 Task: Add an event with the title Second Project Progress Update and Review, date '2023/12/17', time 8:30 AM to 10:30 AMand add a description: Teams will work together to analyze, strategize, and develop innovative solutions to the given challenges. They will leverage the collective intelligence and skills of team members to generate ideas, evaluate options, and make informed decisions., put the event into Yellow category . Add location for the event as: Venice, Italy, logged in from the account softage.8@softage.netand send the event invitation to softage.5@softage.net and softage.6@softage.net. Set a reminder for the event 85 week before
Action: Mouse moved to (130, 152)
Screenshot: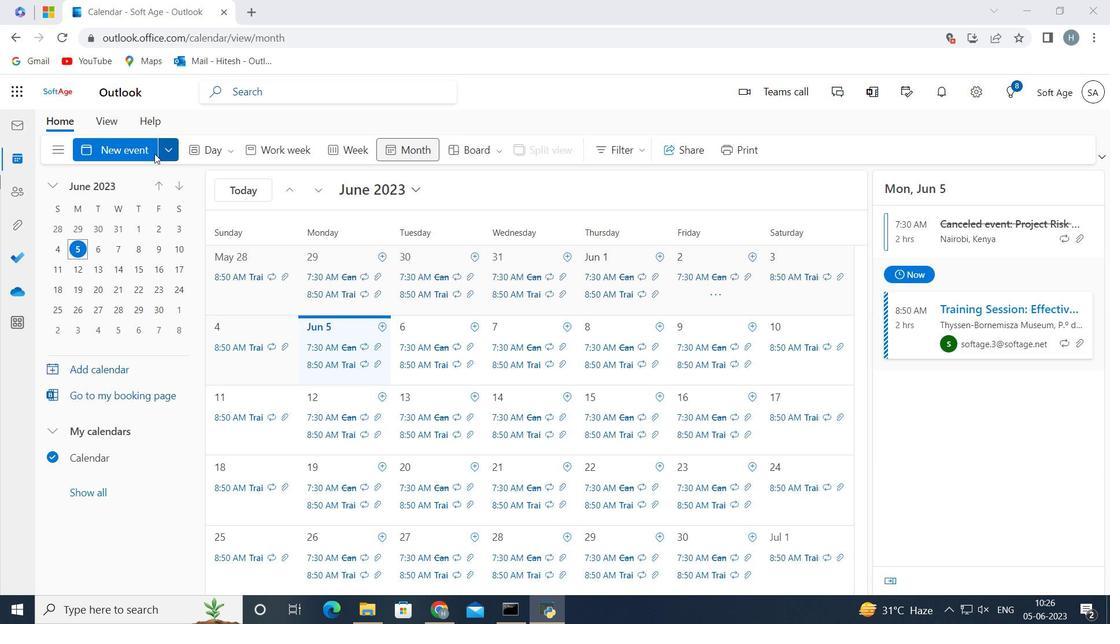 
Action: Mouse pressed left at (130, 152)
Screenshot: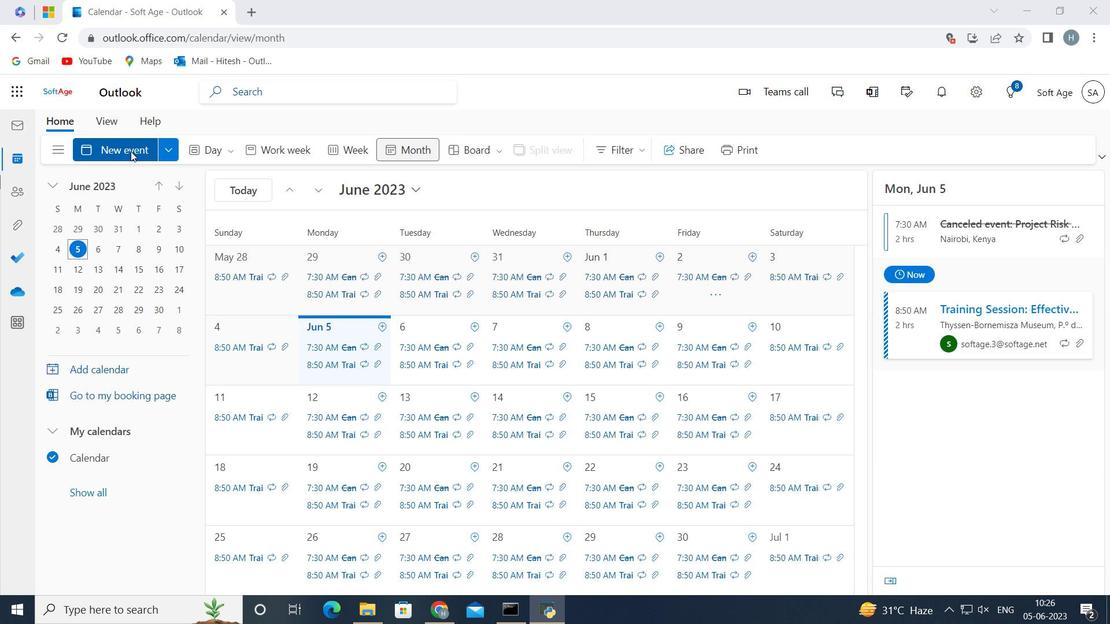 
Action: Mouse moved to (261, 239)
Screenshot: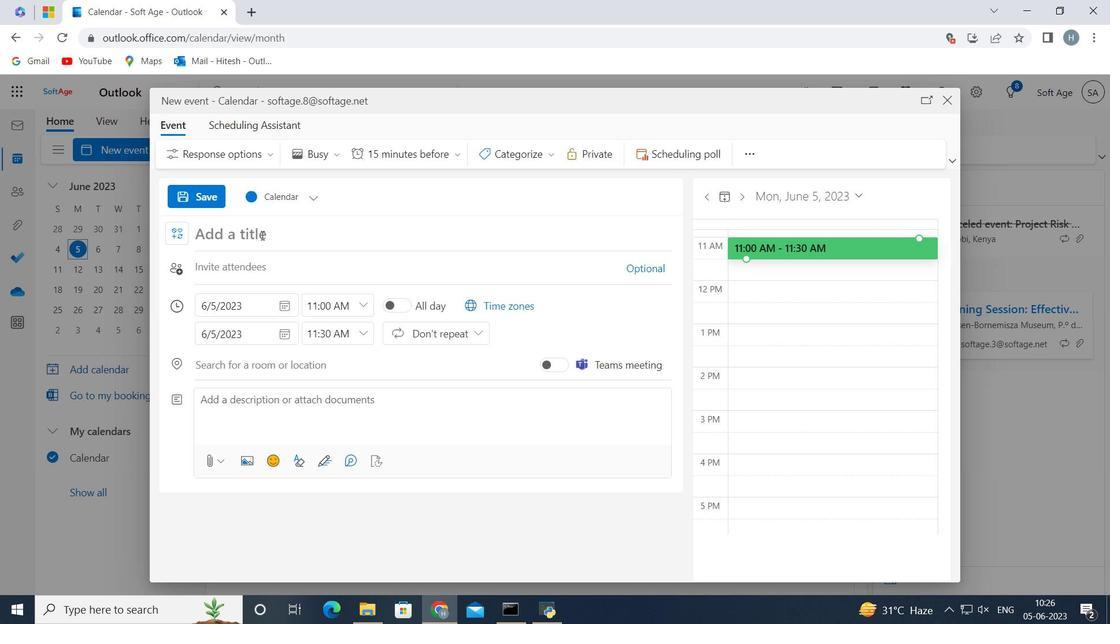 
Action: Mouse pressed left at (261, 239)
Screenshot: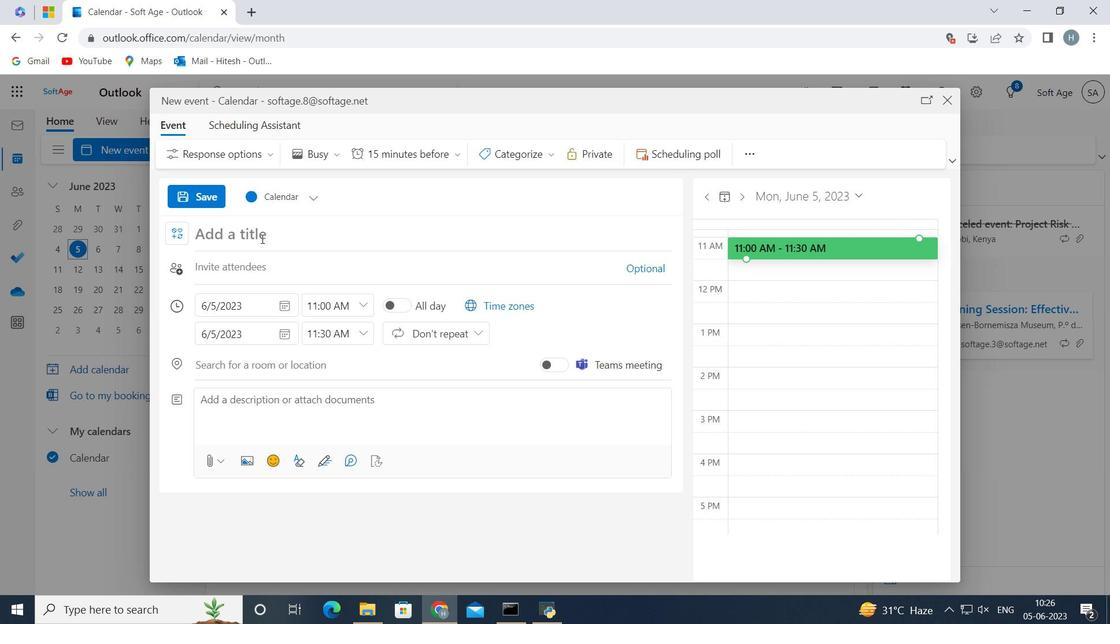
Action: Key pressed <Key.shift>Second<Key.space><Key.shift><Key.shift><Key.shift><Key.shift><Key.shift><Key.shift>Project<Key.space><Key.shift>Progress<Key.space><Key.shift>Update<Key.space>and<Key.space><Key.shift><Key.shift>Review<Key.space>
Screenshot: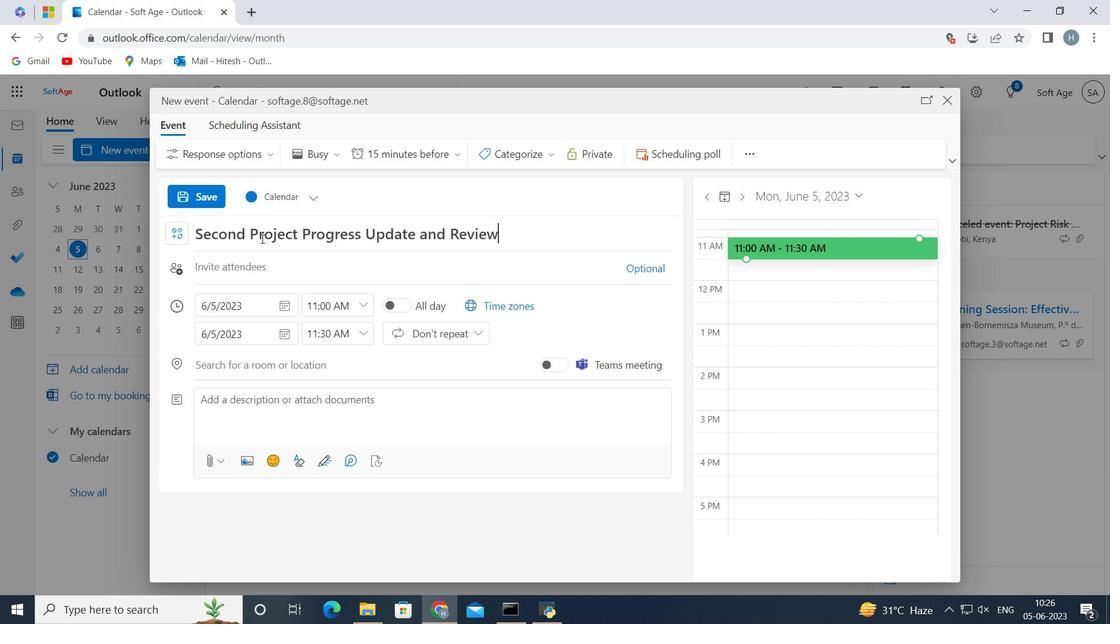 
Action: Mouse moved to (286, 305)
Screenshot: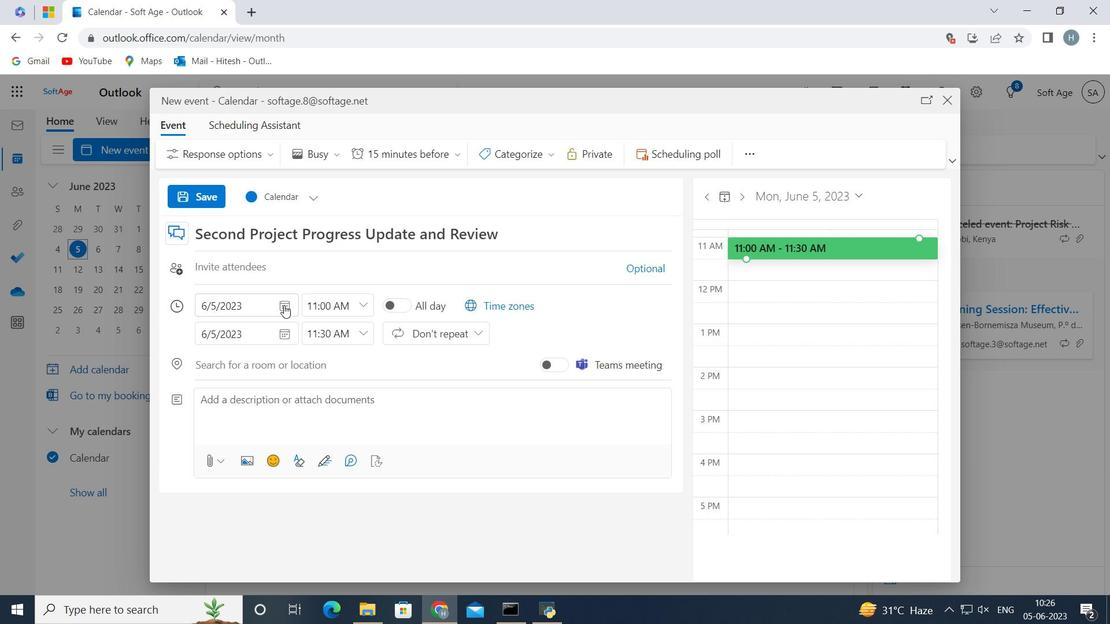 
Action: Mouse pressed left at (286, 305)
Screenshot: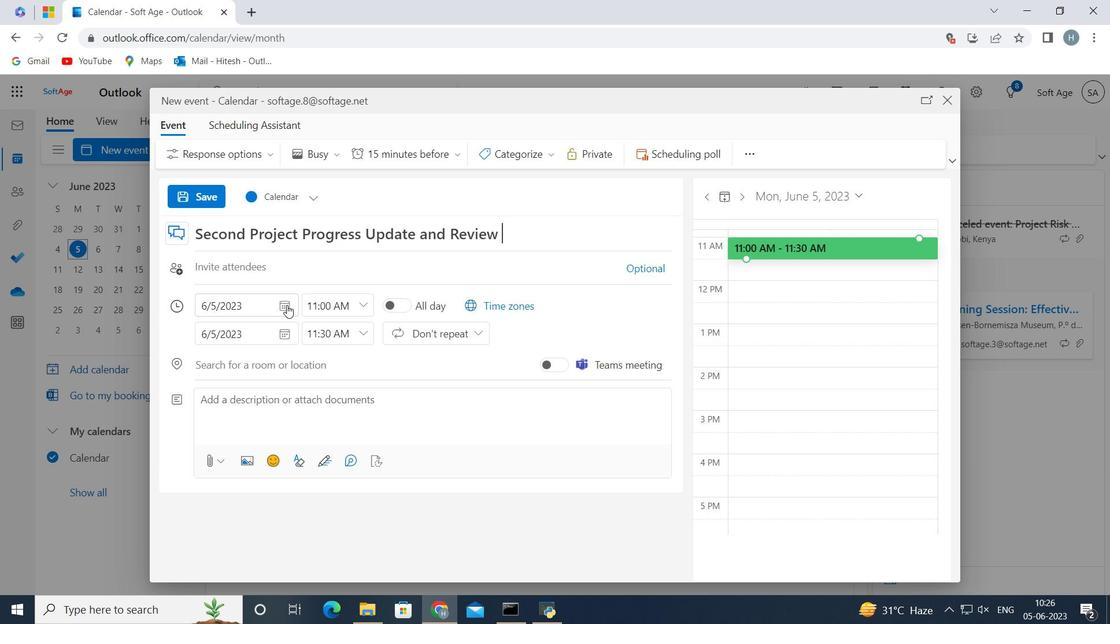 
Action: Mouse moved to (256, 331)
Screenshot: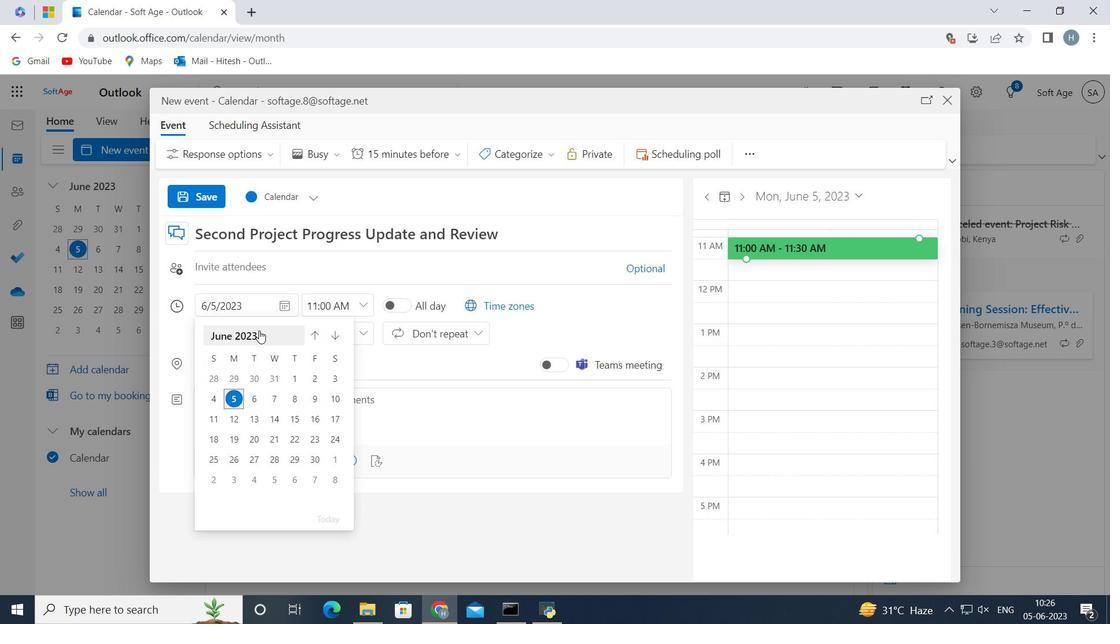
Action: Mouse pressed left at (256, 331)
Screenshot: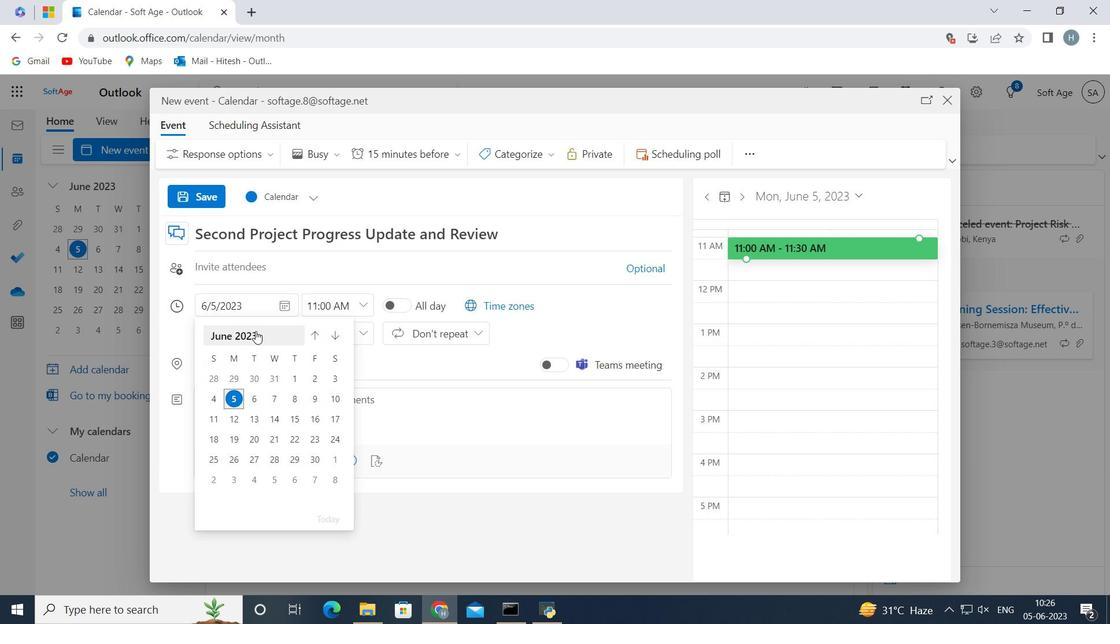 
Action: Mouse moved to (325, 439)
Screenshot: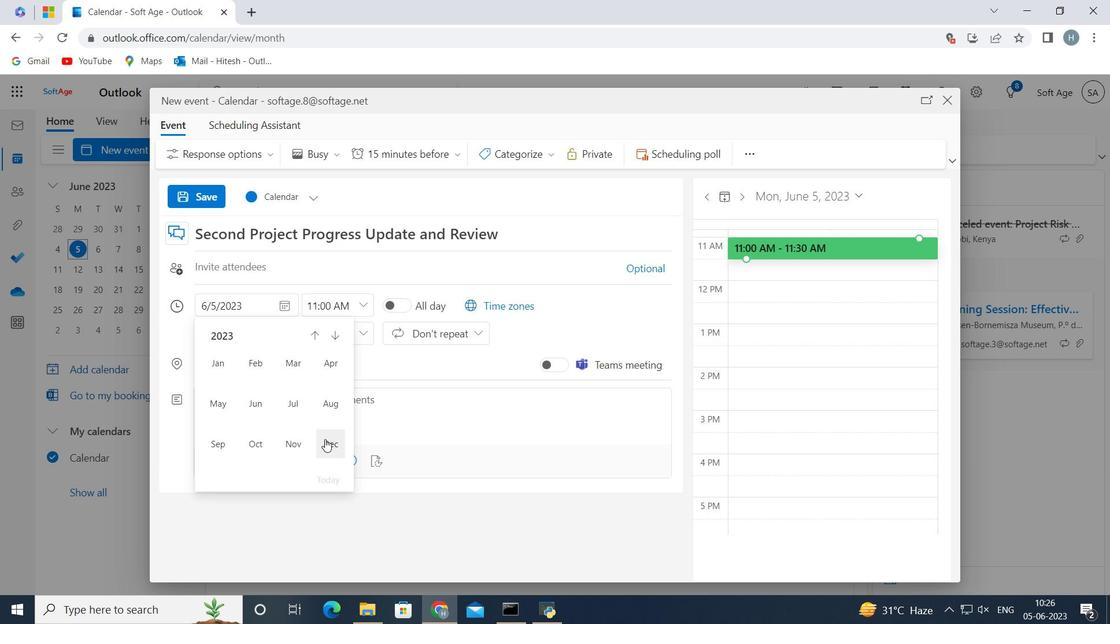 
Action: Mouse pressed left at (325, 439)
Screenshot: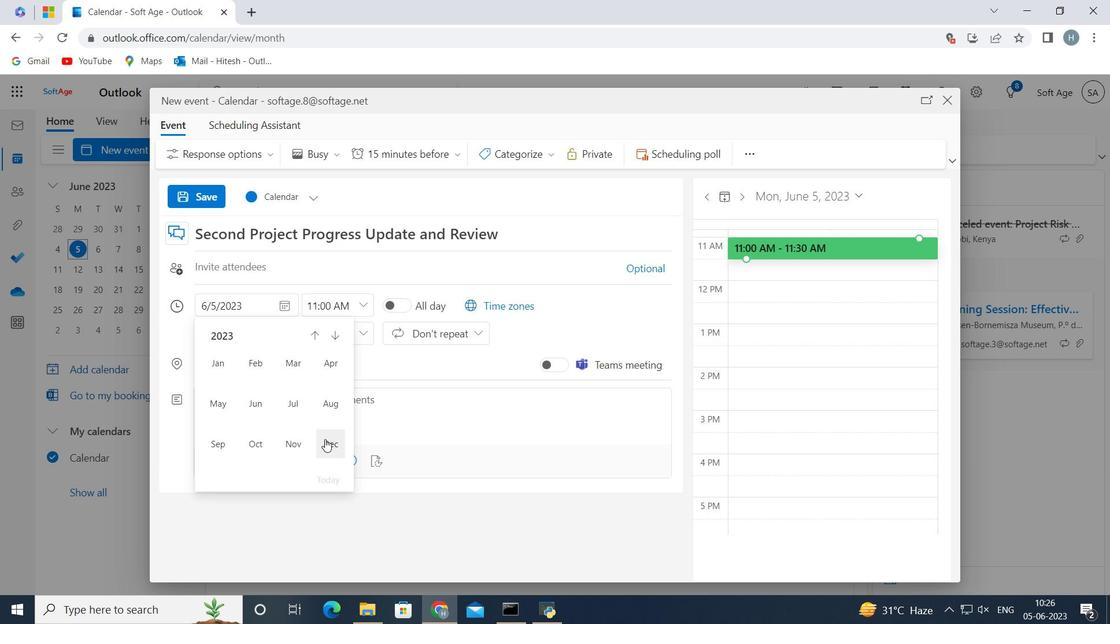 
Action: Mouse moved to (208, 440)
Screenshot: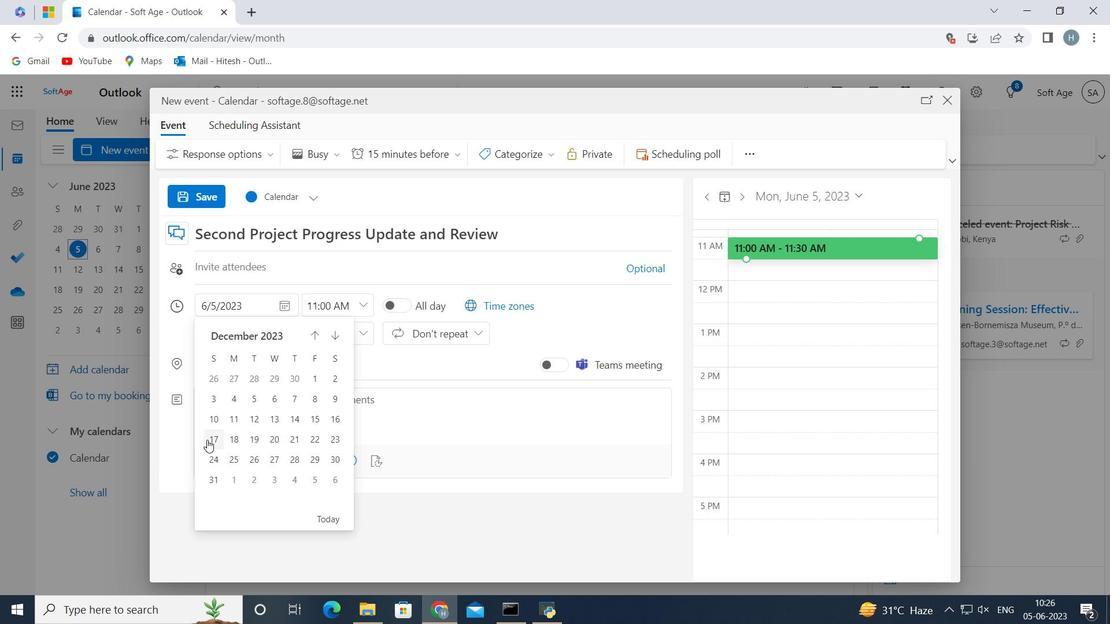
Action: Mouse pressed left at (208, 440)
Screenshot: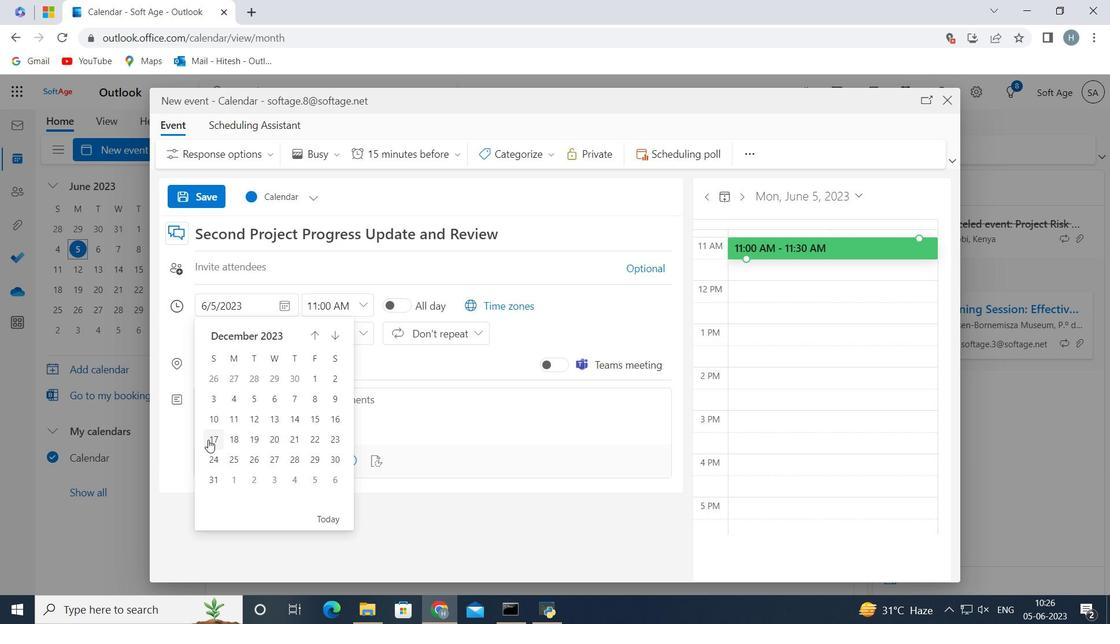 
Action: Mouse moved to (360, 306)
Screenshot: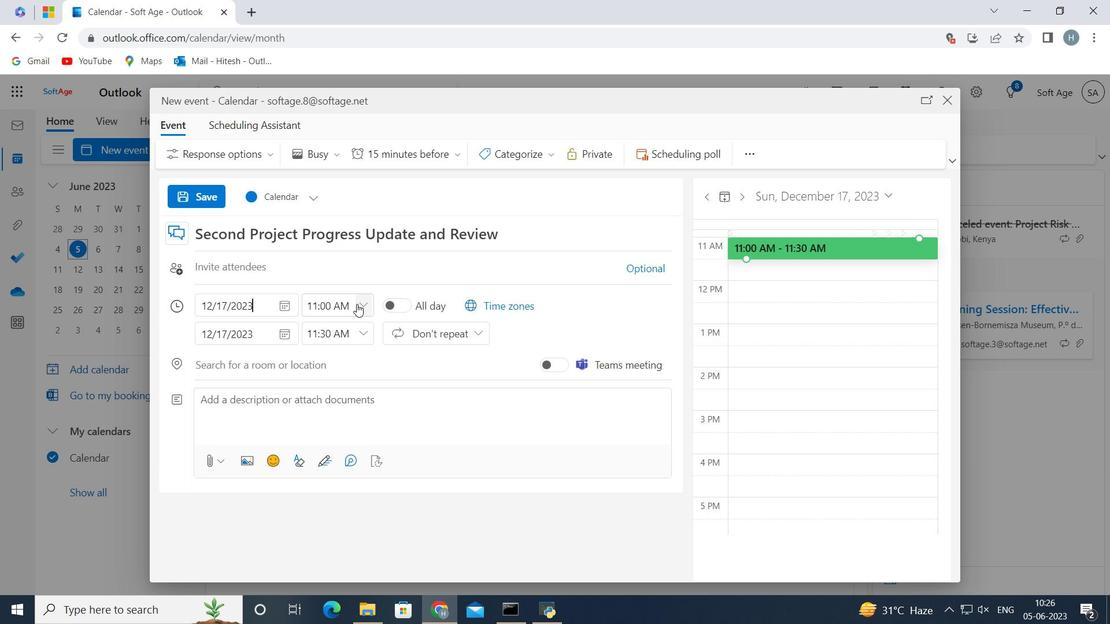
Action: Mouse pressed left at (360, 306)
Screenshot: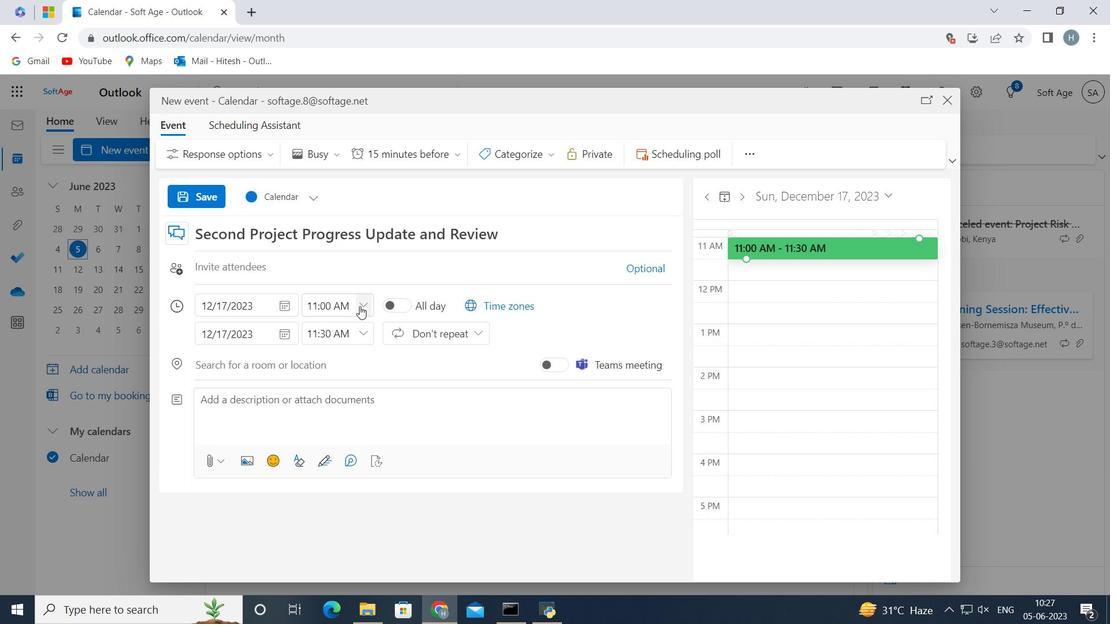 
Action: Mouse moved to (350, 368)
Screenshot: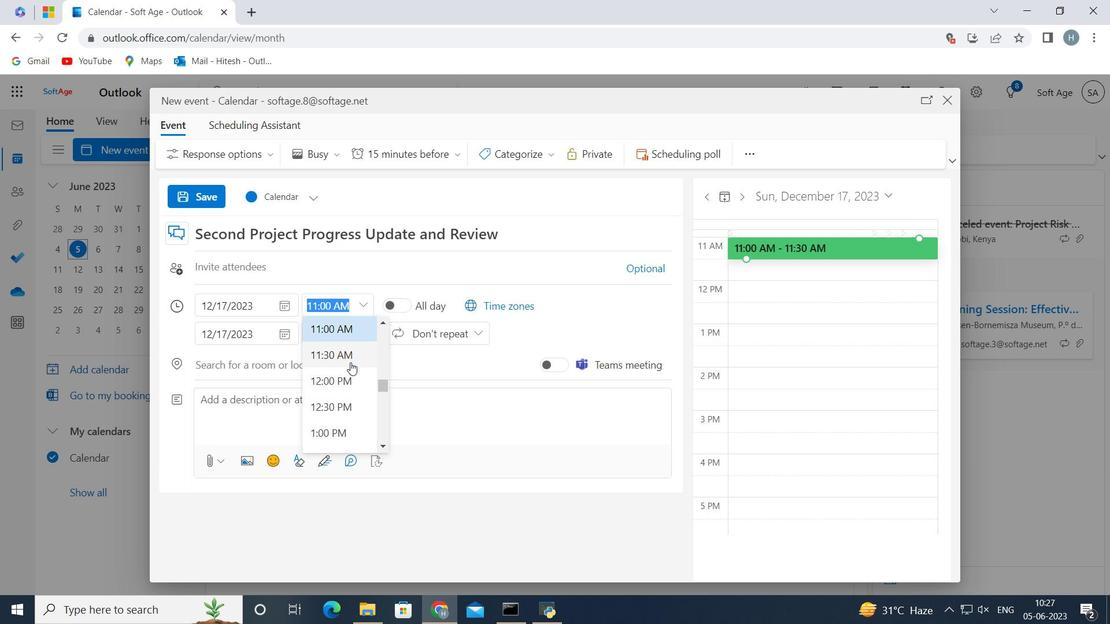 
Action: Mouse scrolled (350, 369) with delta (0, 0)
Screenshot: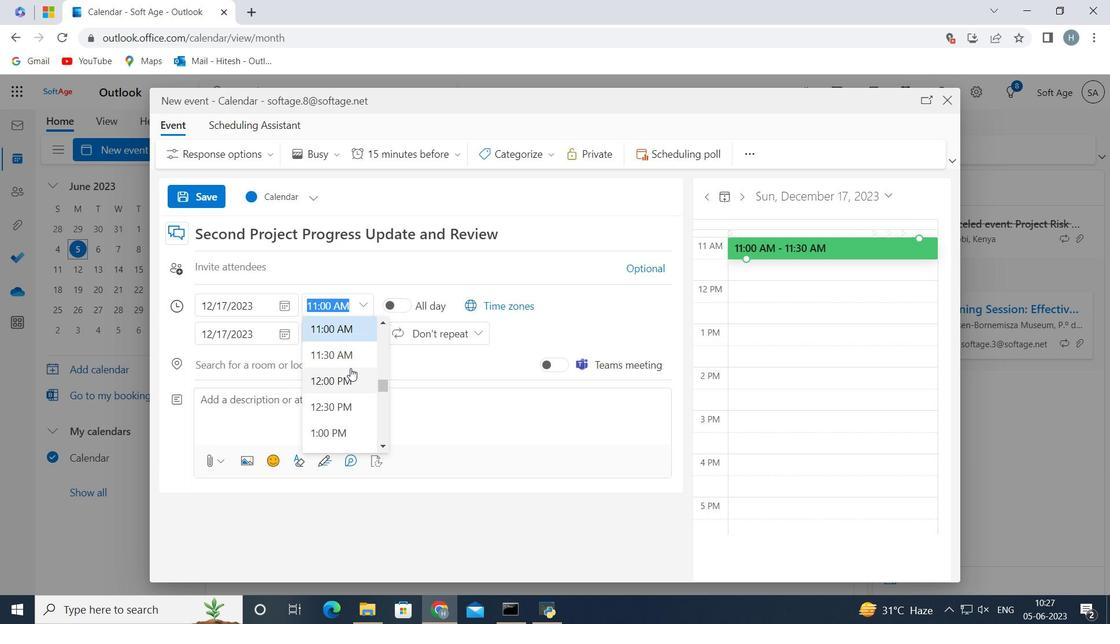 
Action: Mouse scrolled (350, 369) with delta (0, 0)
Screenshot: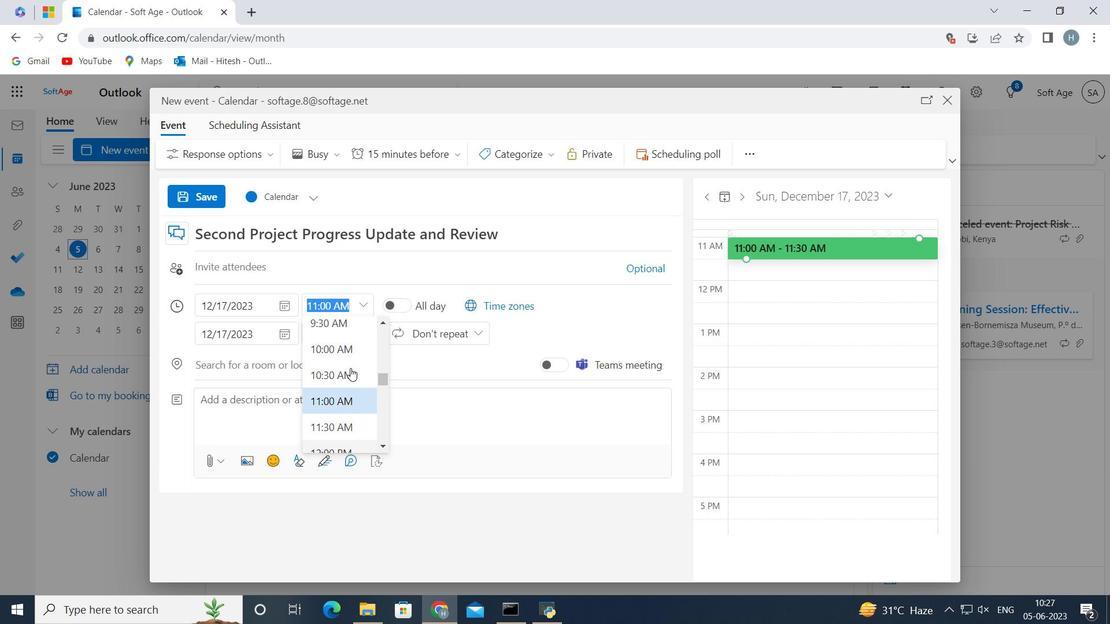 
Action: Mouse moved to (330, 342)
Screenshot: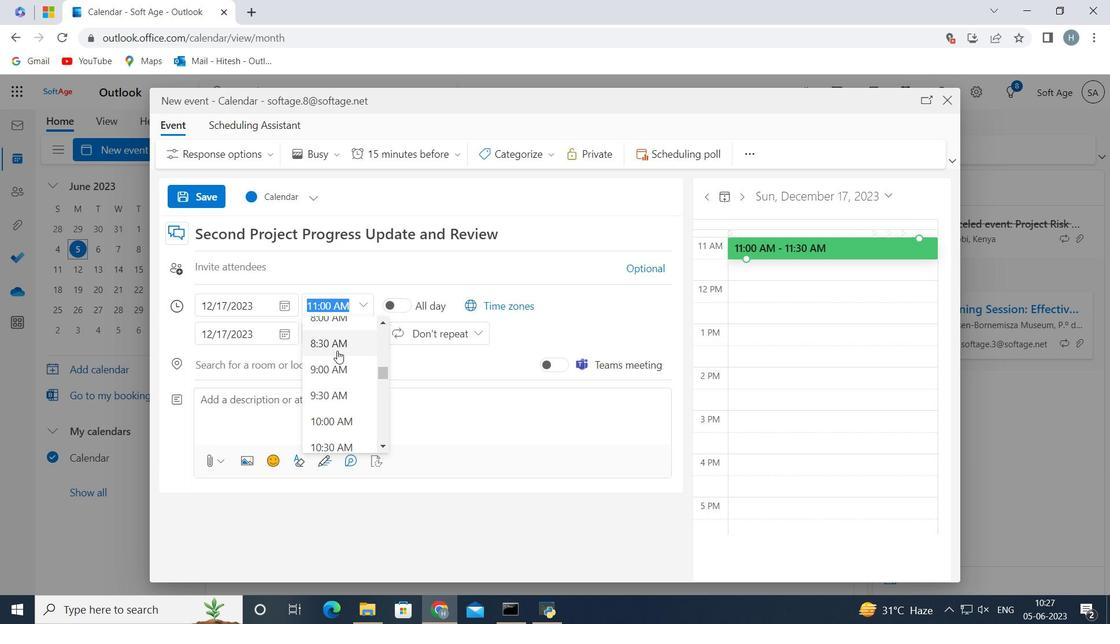 
Action: Mouse pressed left at (330, 342)
Screenshot: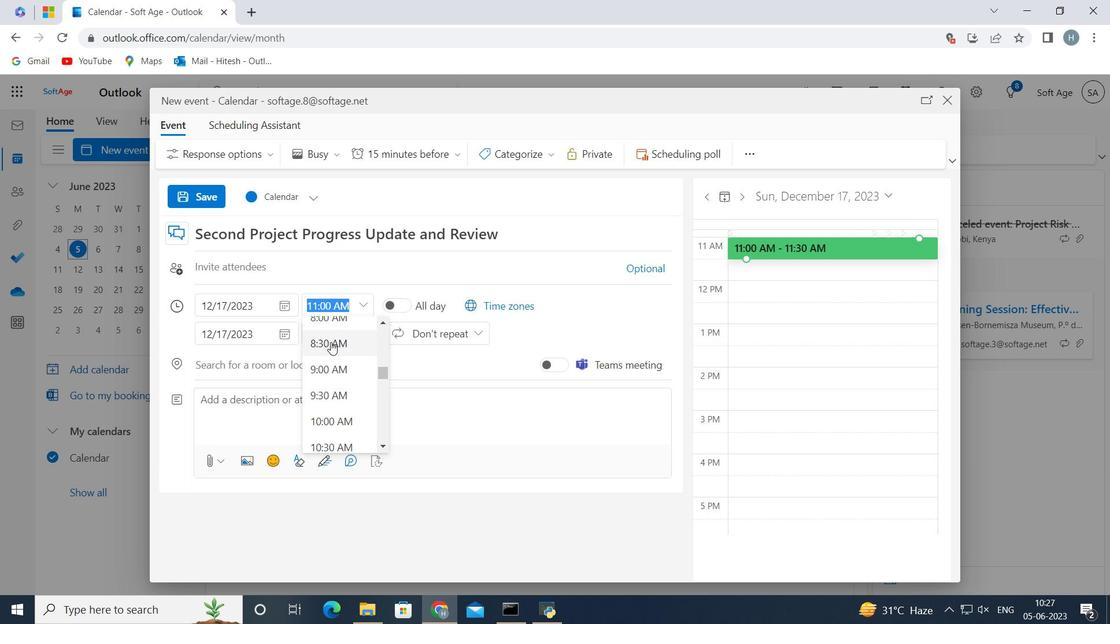 
Action: Mouse moved to (359, 333)
Screenshot: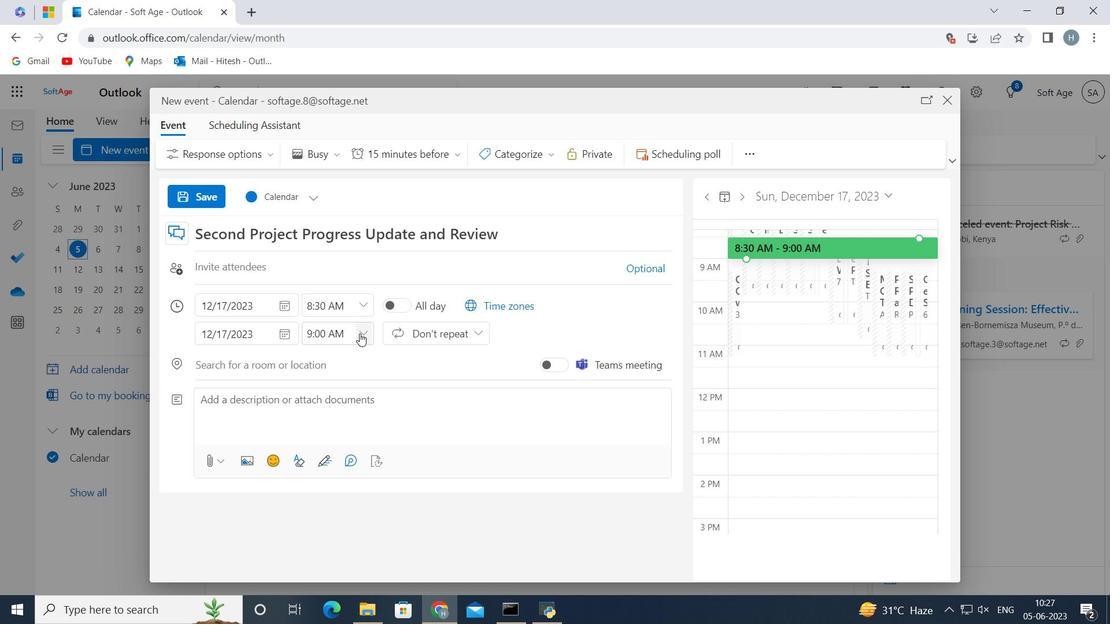 
Action: Mouse pressed left at (359, 333)
Screenshot: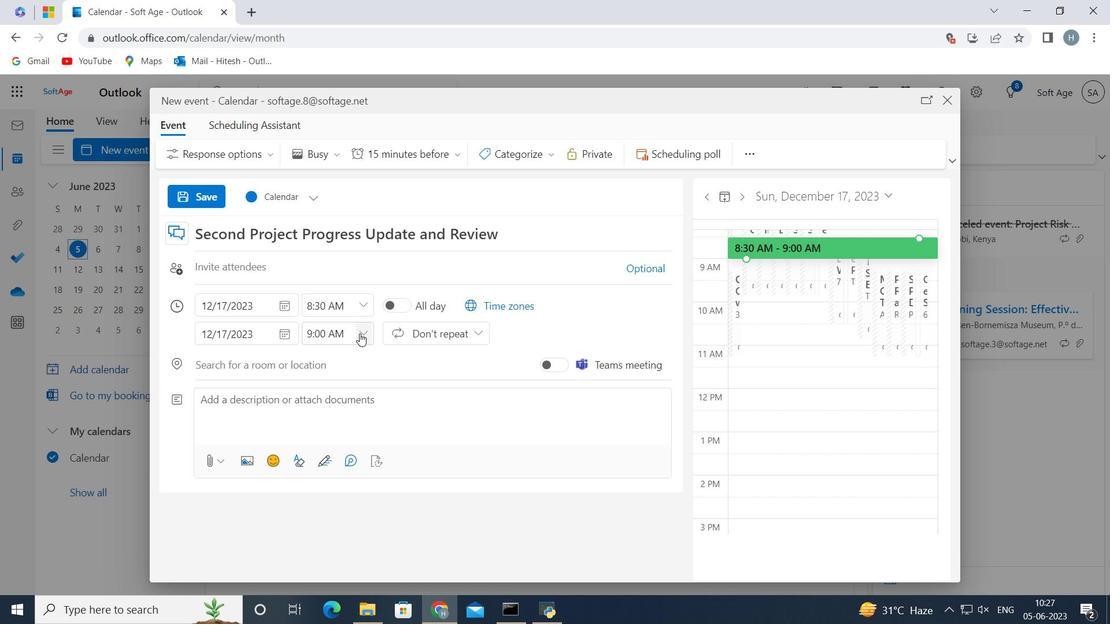 
Action: Mouse moved to (359, 433)
Screenshot: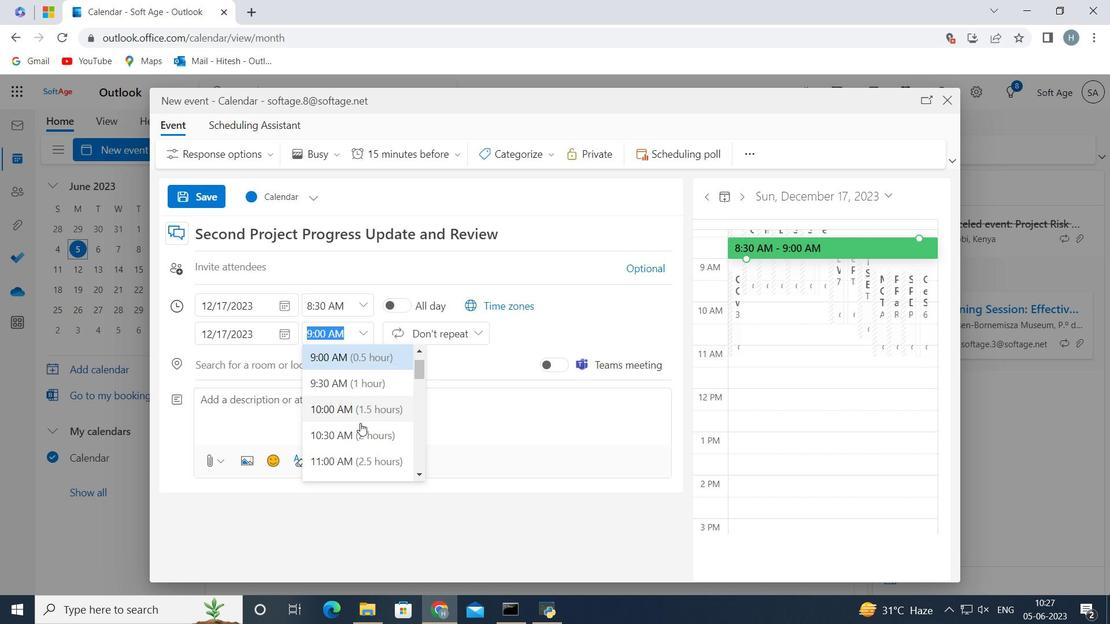 
Action: Mouse pressed left at (359, 433)
Screenshot: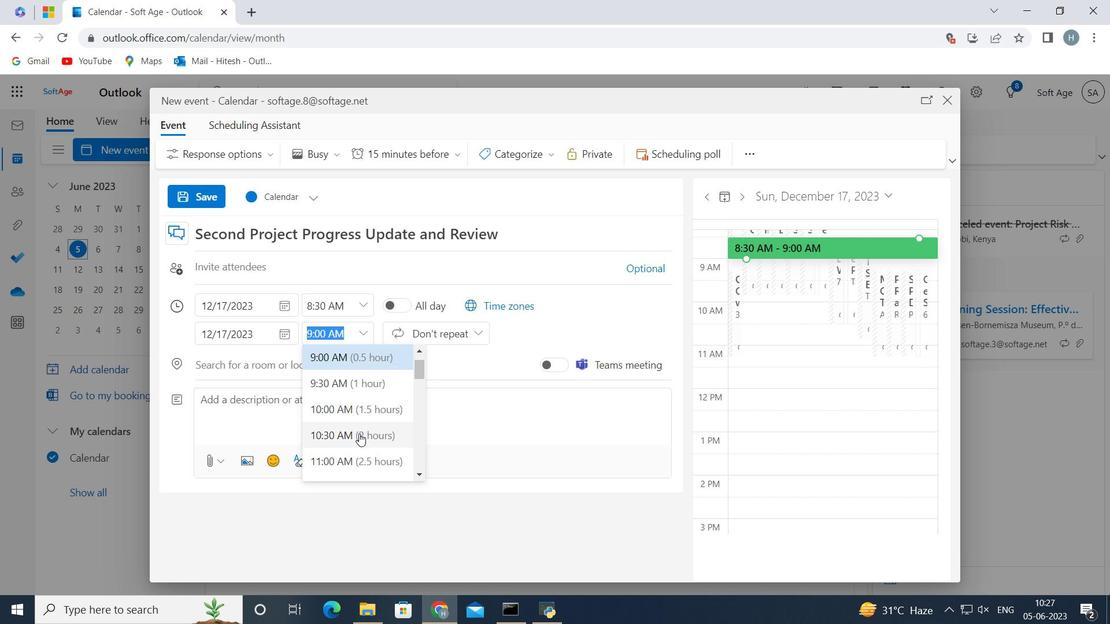 
Action: Mouse moved to (266, 404)
Screenshot: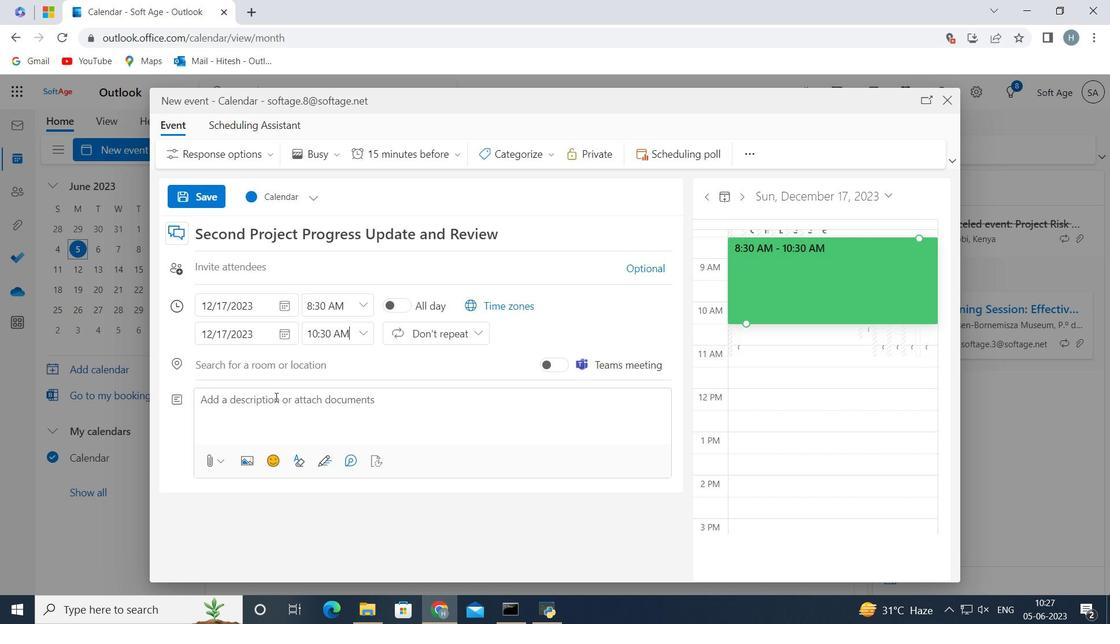 
Action: Mouse pressed left at (266, 404)
Screenshot: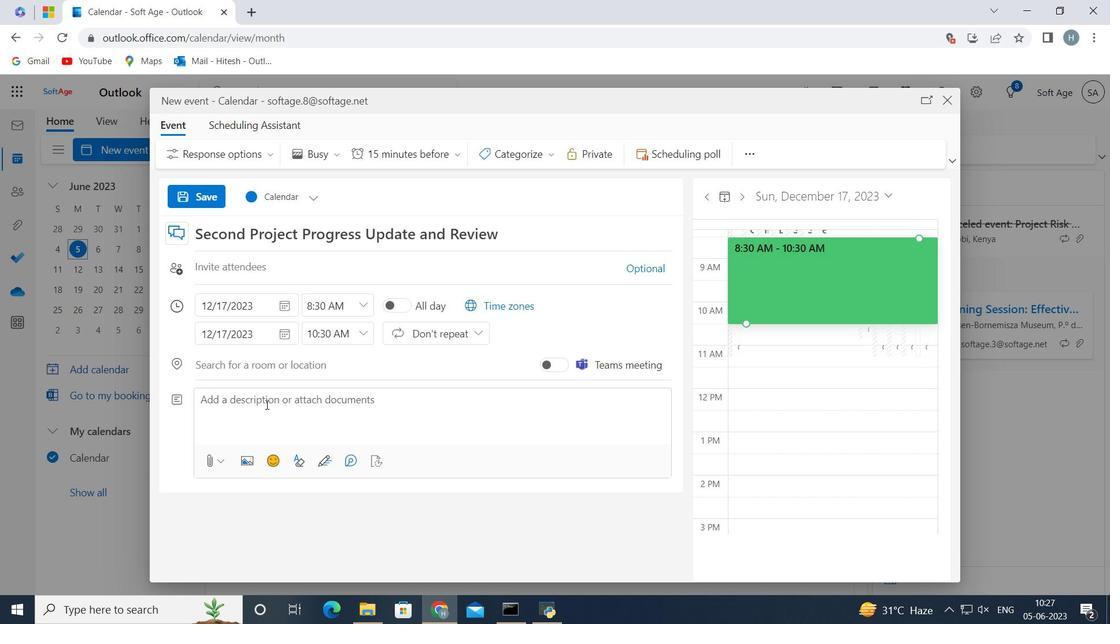 
Action: Key pressed <Key.shift>Teams<Key.space>will<Key.space><Key.shift>Work<Key.space>together<Key.space>to<Key.space>analyze,<Key.space>strategizem<Key.space><Key.backspace><Key.backspace>,<Key.space>and<Key.space>develop<Key.space>innovative<Key.space>solutions<Key.space>to<Key.space>the<Key.space>given<Key.space>challenges.<Key.space><Key.shift>They<Key.space>will<Key.space>leaverage<Key.space>the<Key.backspace><Key.backspace><Key.backspace><Key.backspace><Key.backspace><Key.backspace><Key.backspace><Key.backspace><Key.backspace><Key.backspace><Key.backspace>verage<Key.space>the<Key.space>collectio<Key.backspace>ve<Key.space>intelligence<Key.space>and<Key.space>skills<Key.space>of<Key.space>team<Key.space>members<Key.space>to<Key.space>generate<Key.space>ideas,<Key.space>evaluate<Key.space>options,<Key.space>and<Key.space>make<Key.space>informed<Key.space>decisions.<Key.space>
Screenshot: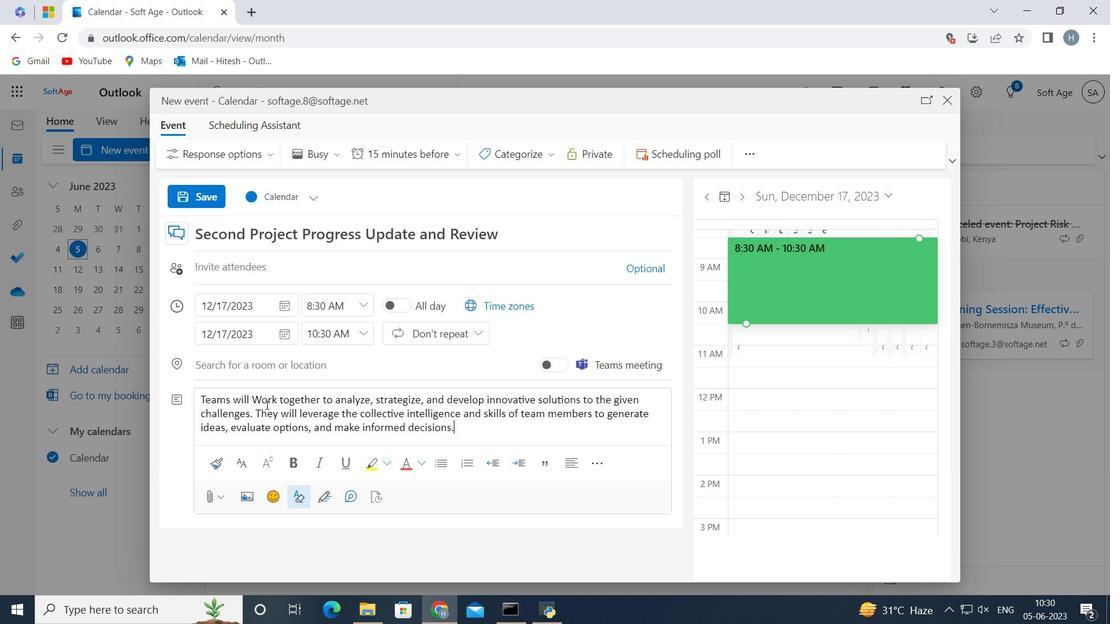 
Action: Mouse moved to (550, 153)
Screenshot: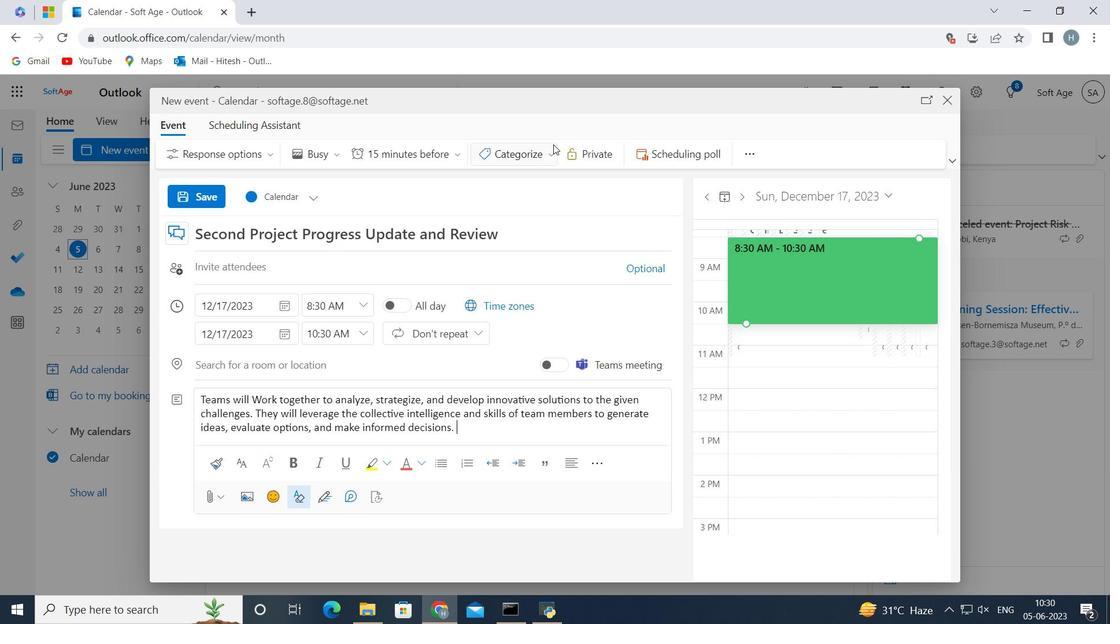 
Action: Mouse pressed left at (550, 153)
Screenshot: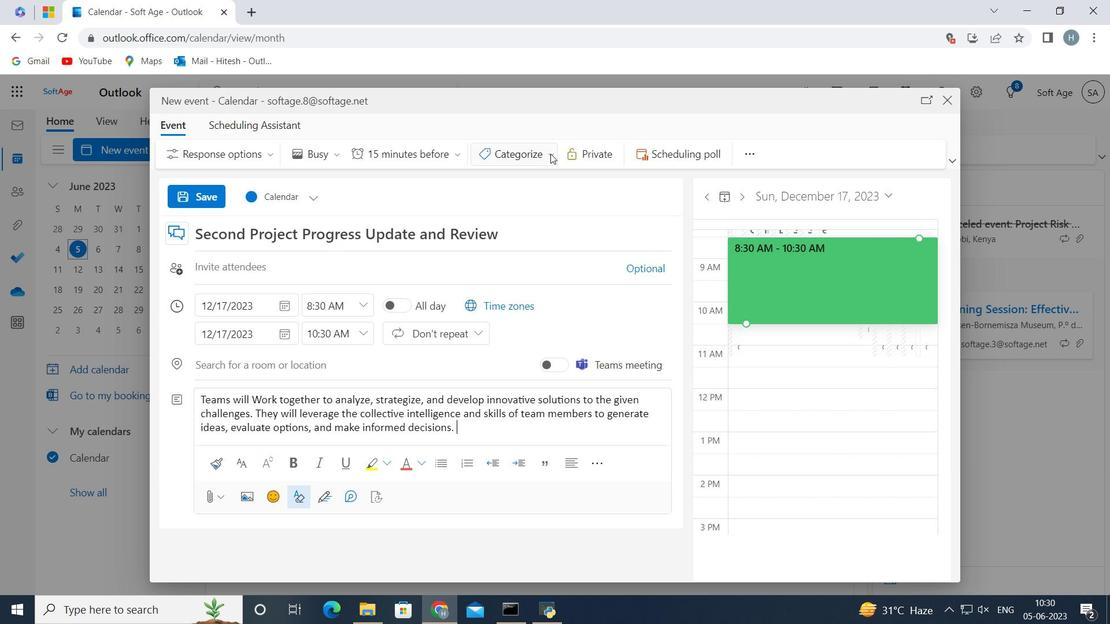 
Action: Mouse moved to (550, 296)
Screenshot: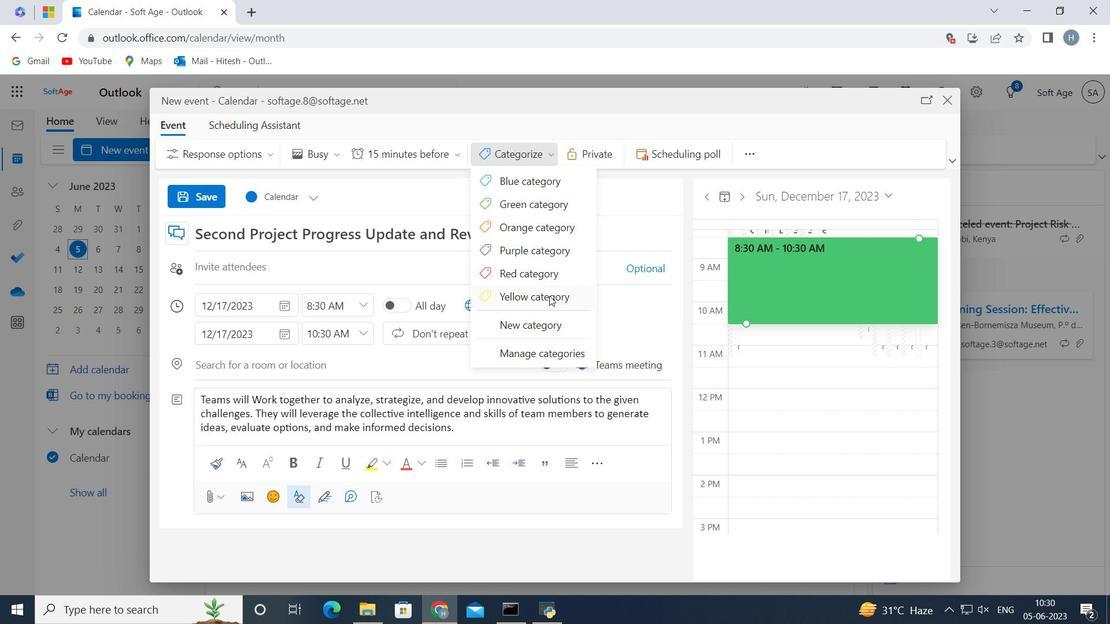 
Action: Mouse pressed left at (550, 296)
Screenshot: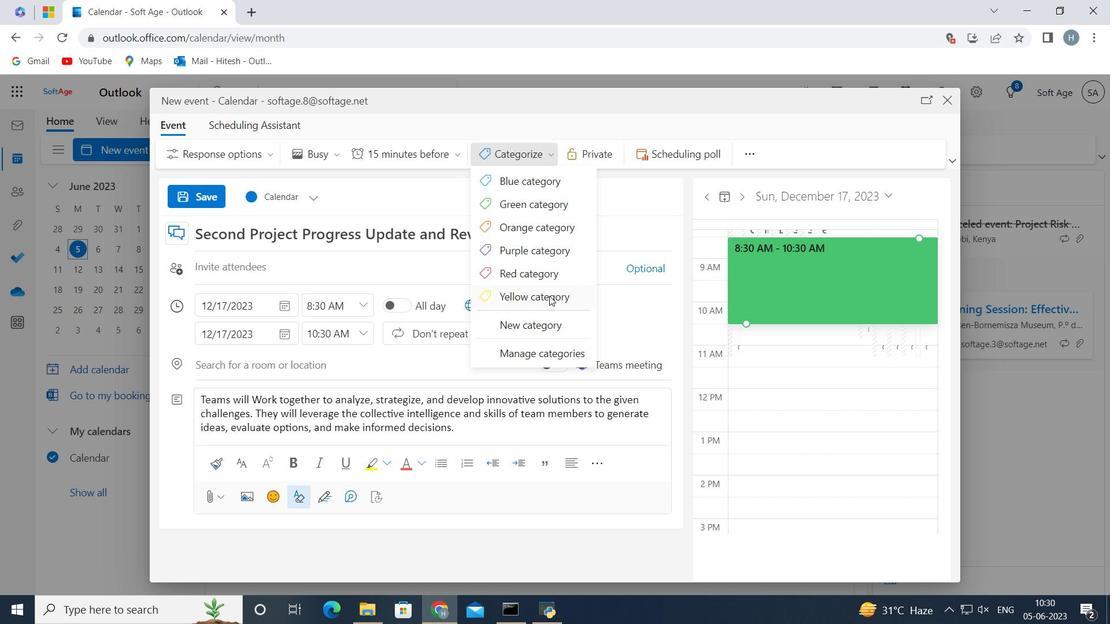 
Action: Mouse moved to (320, 362)
Screenshot: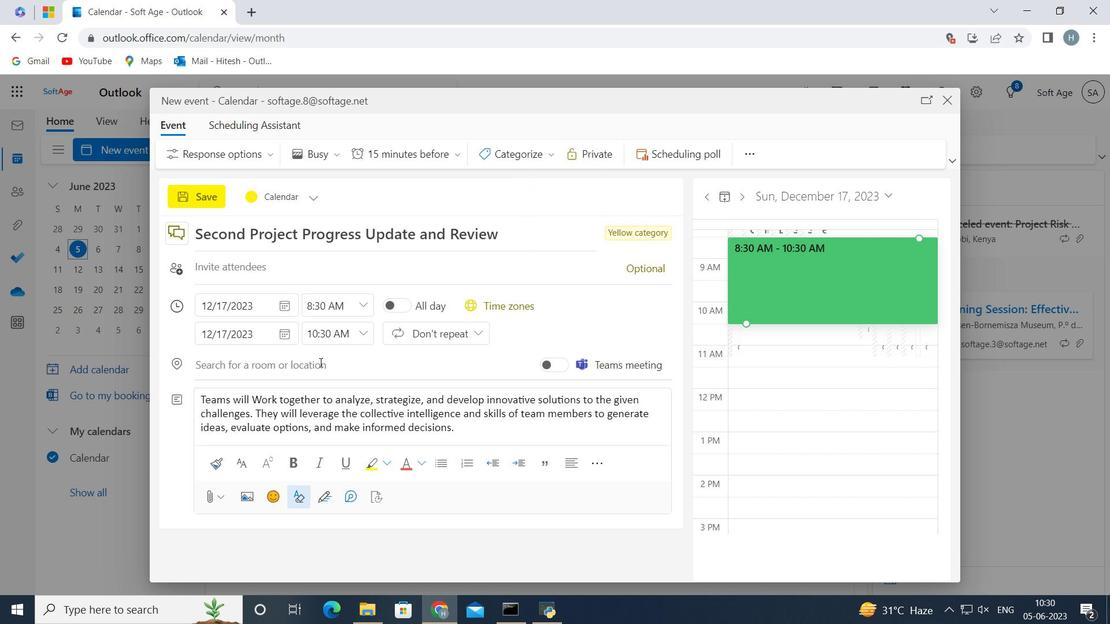 
Action: Mouse pressed left at (320, 362)
Screenshot: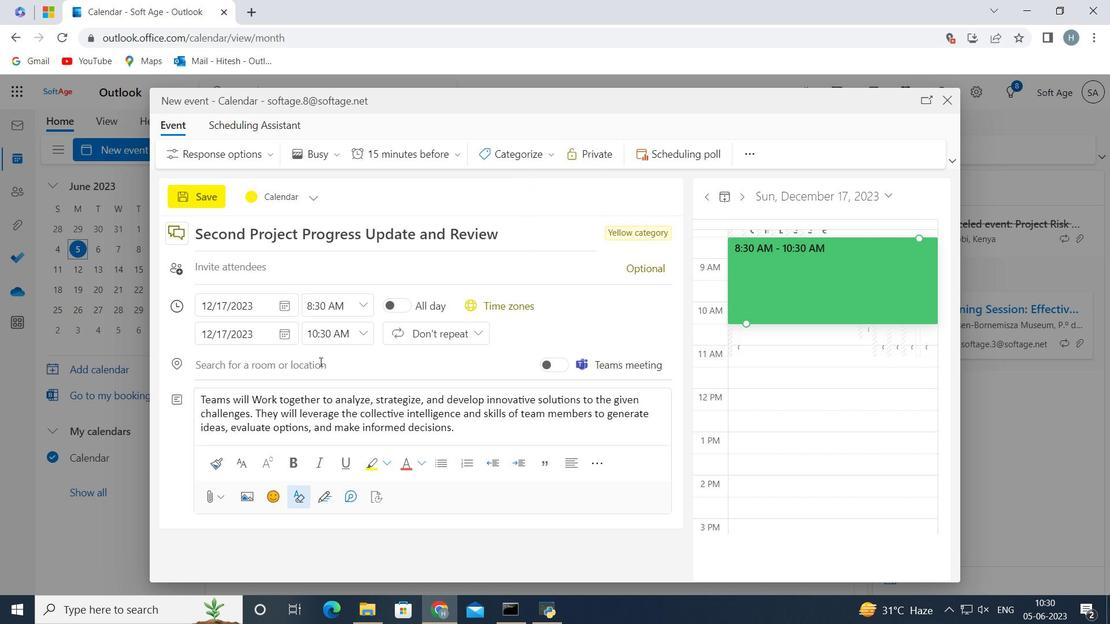 
Action: Key pressed <Key.shift><Key.shift><Key.shift><Key.shift><Key.shift><Key.shift><Key.shift>Venice,<Key.space><Key.shift><Key.shift><Key.shift><Key.shift>Italy
Screenshot: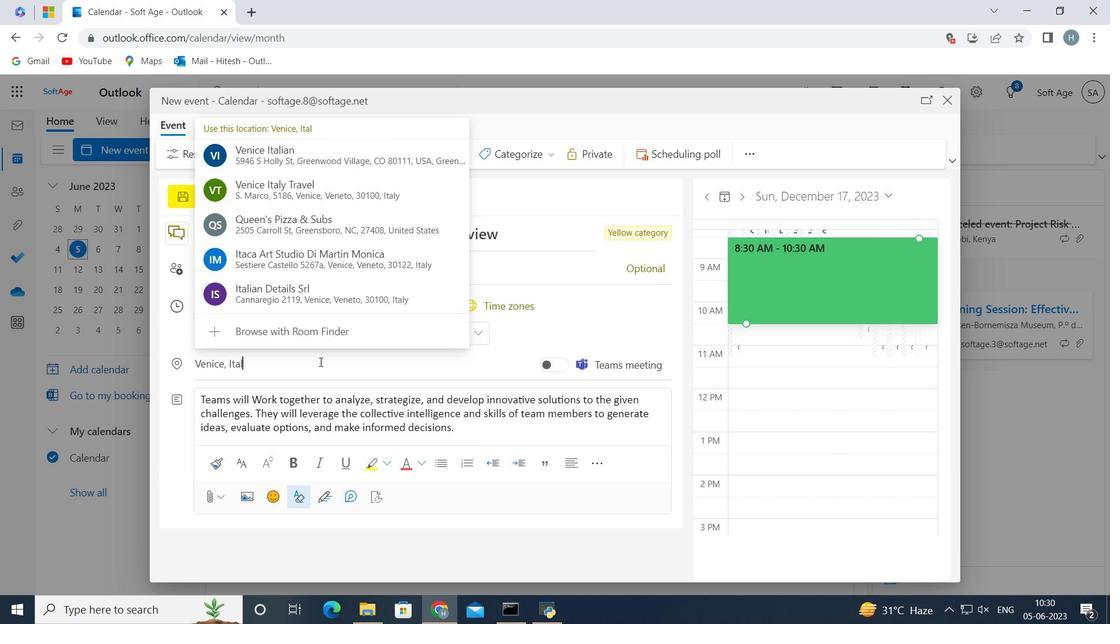 
Action: Mouse moved to (588, 305)
Screenshot: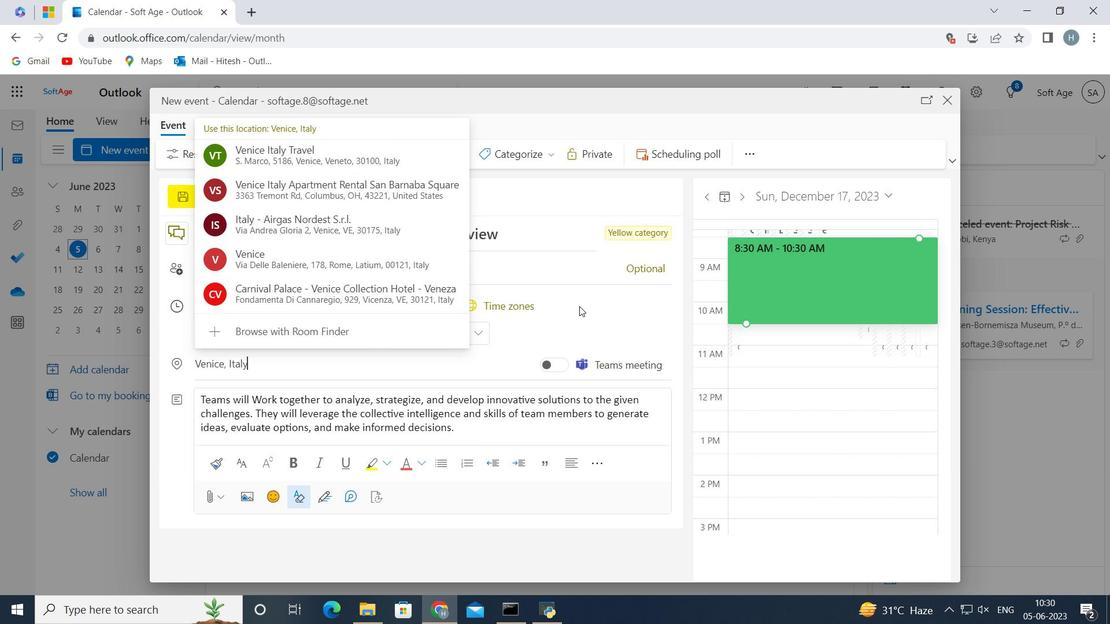
Action: Mouse pressed left at (588, 305)
Screenshot: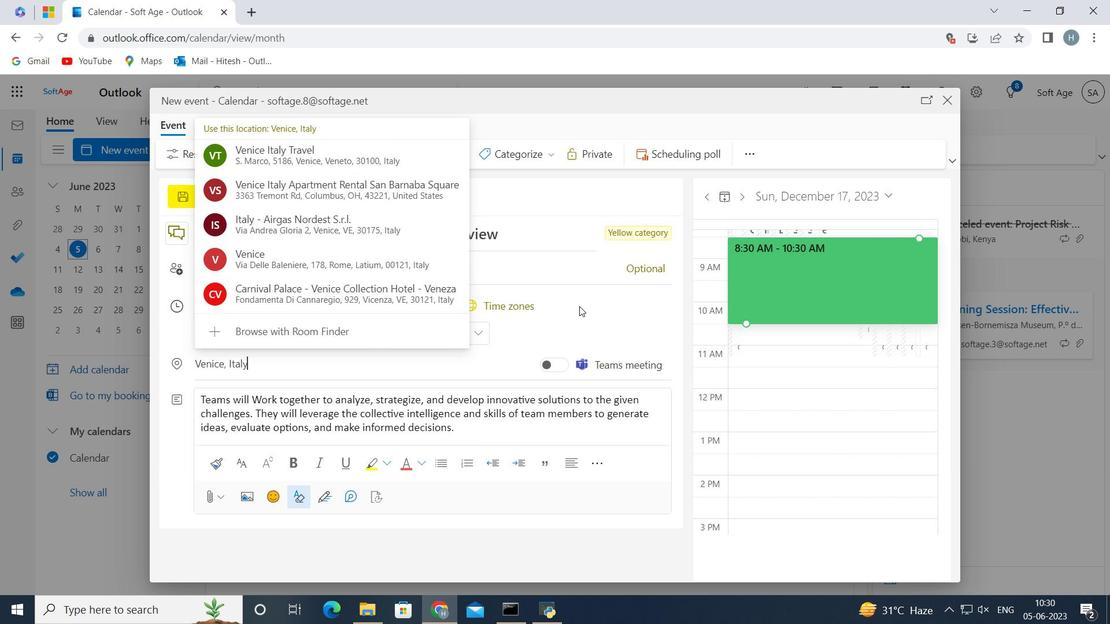 
Action: Mouse moved to (403, 276)
Screenshot: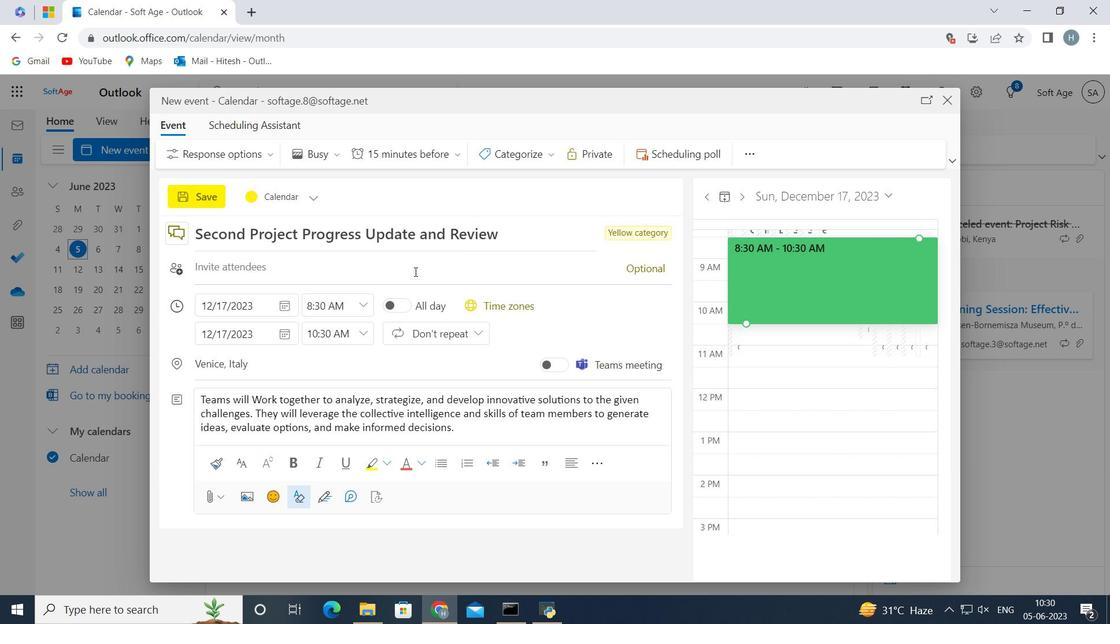 
Action: Mouse pressed left at (403, 276)
Screenshot: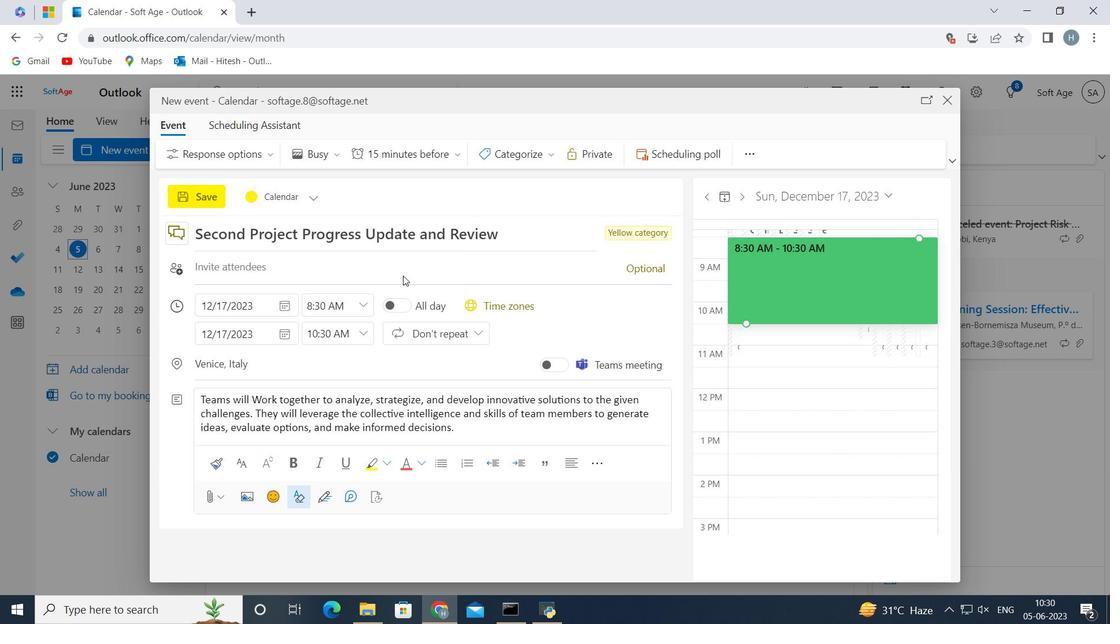 
Action: Key pressed softage.5<Key.shift>@softage.net
Screenshot: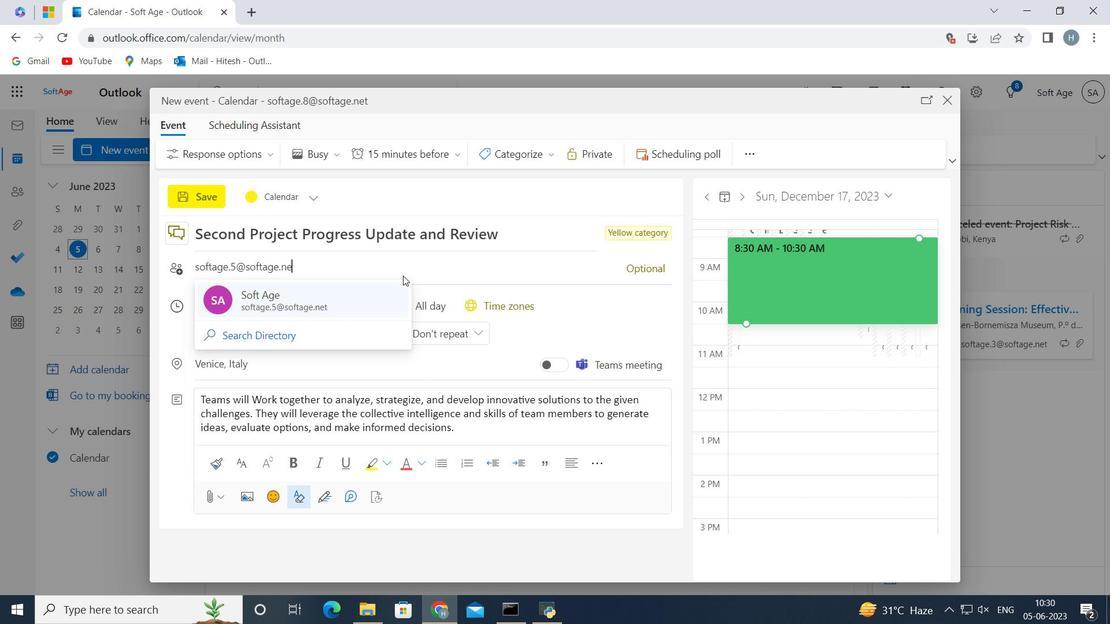 
Action: Mouse moved to (245, 304)
Screenshot: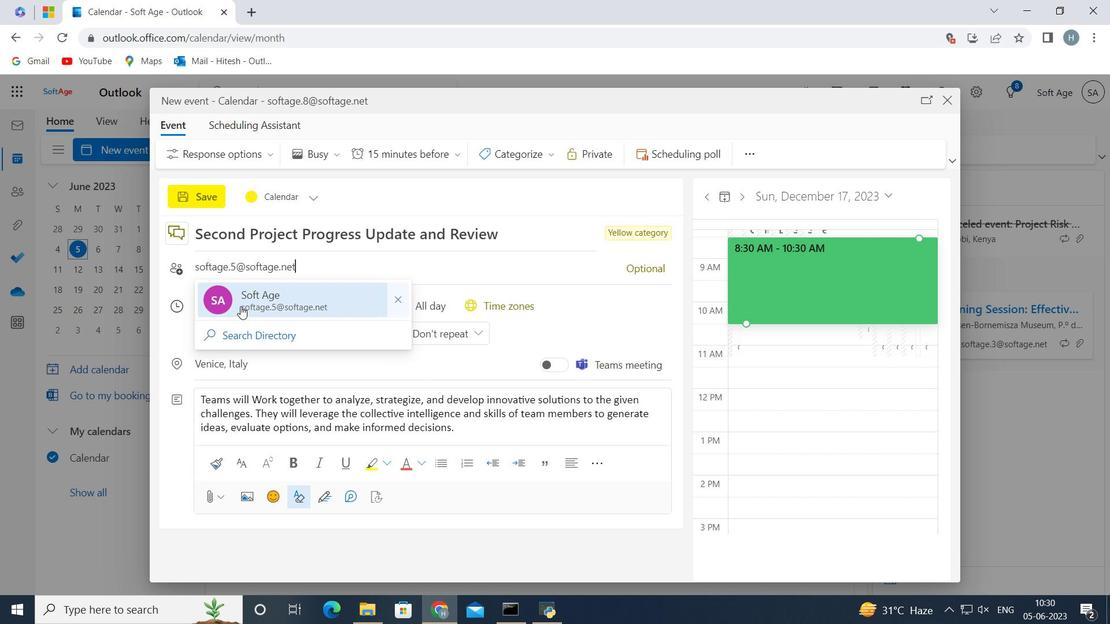 
Action: Mouse pressed left at (245, 304)
Screenshot: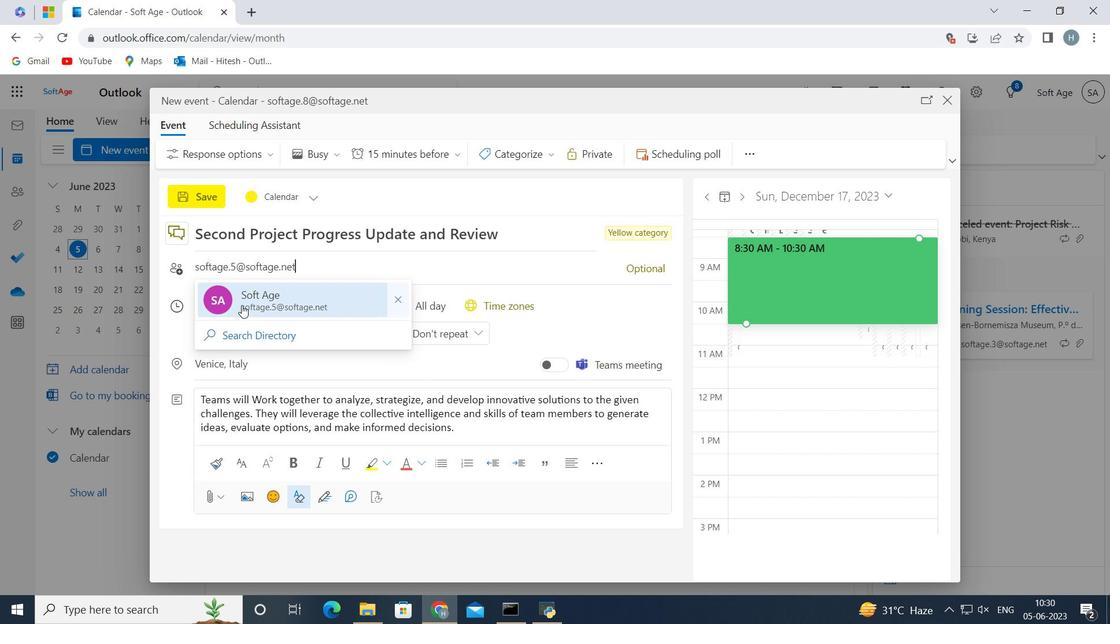 
Action: Key pressed softage.6<Key.shift>@softage.net
Screenshot: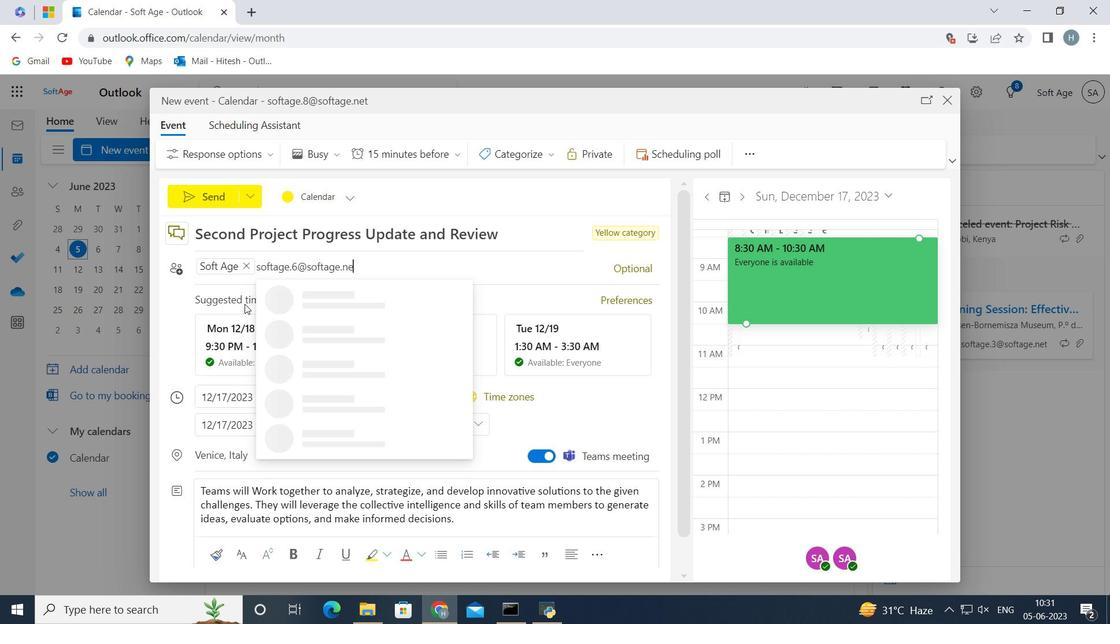 
Action: Mouse moved to (337, 293)
Screenshot: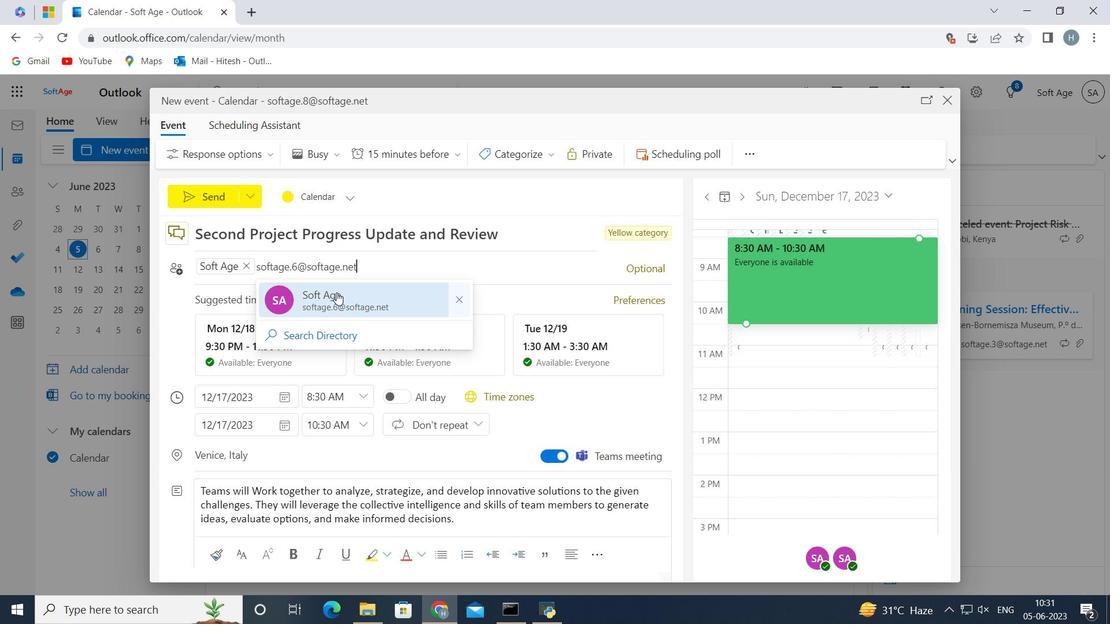 
Action: Mouse pressed left at (337, 293)
Screenshot: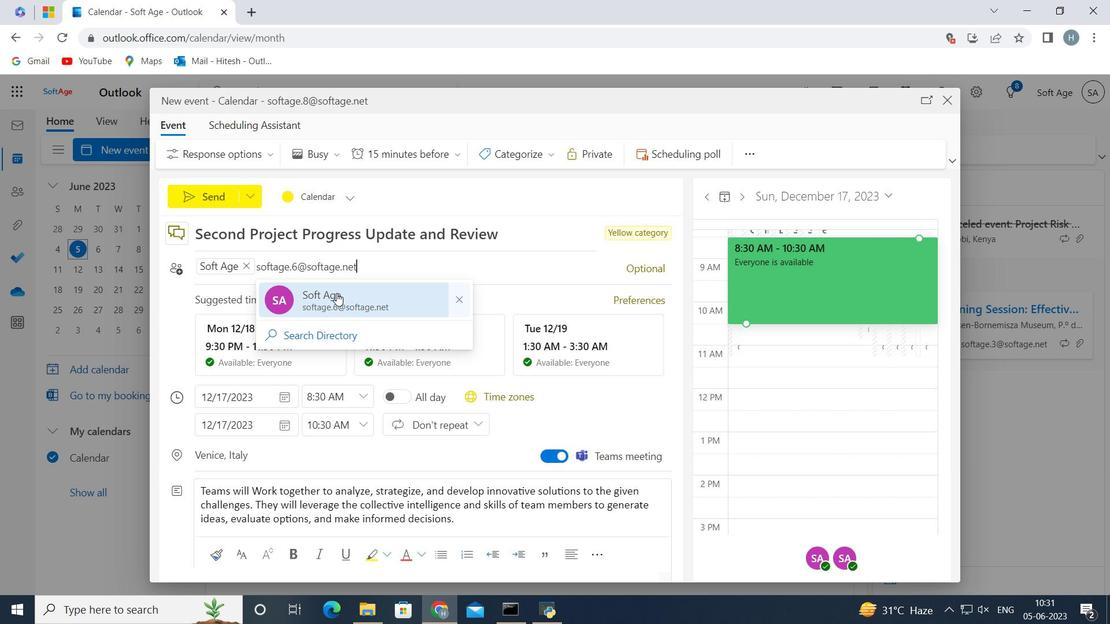 
Action: Mouse moved to (461, 152)
Screenshot: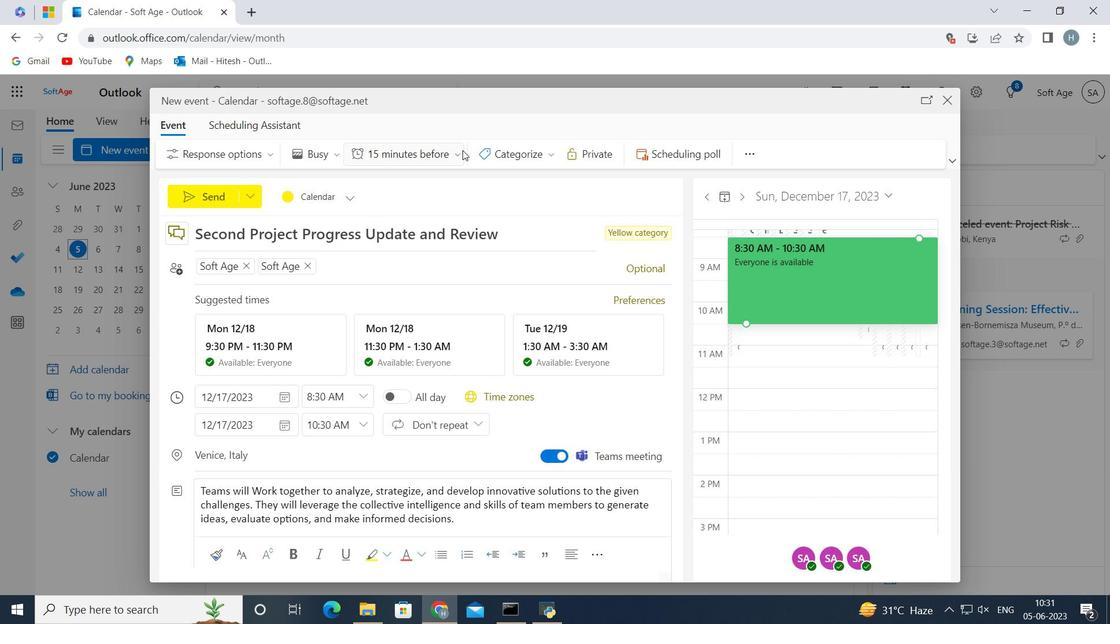 
Action: Mouse pressed left at (461, 152)
Screenshot: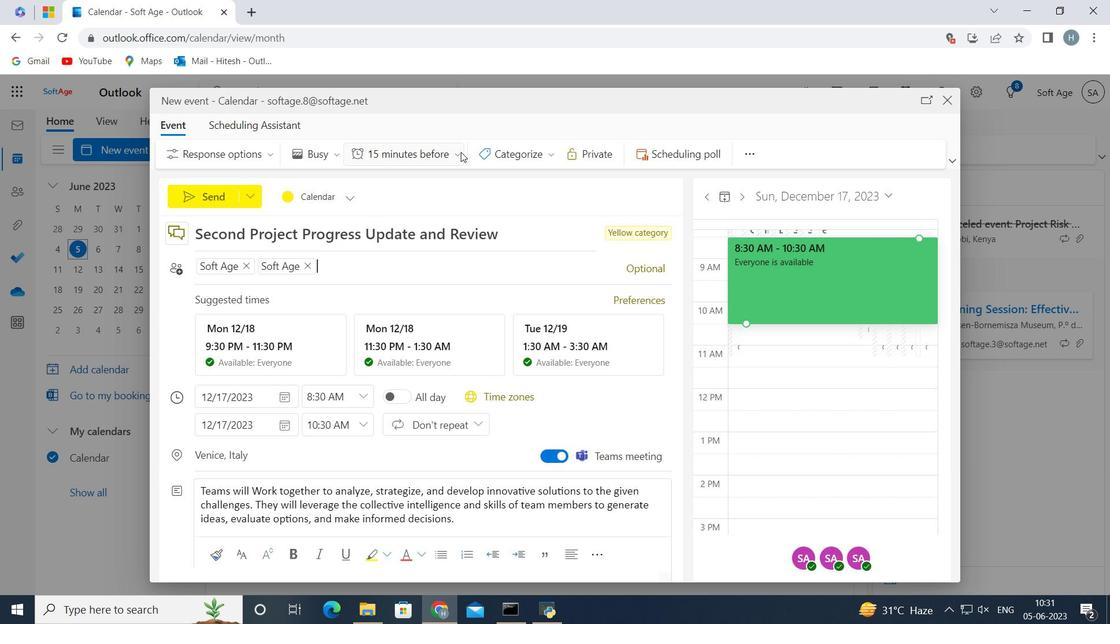 
Action: Mouse moved to (416, 444)
Screenshot: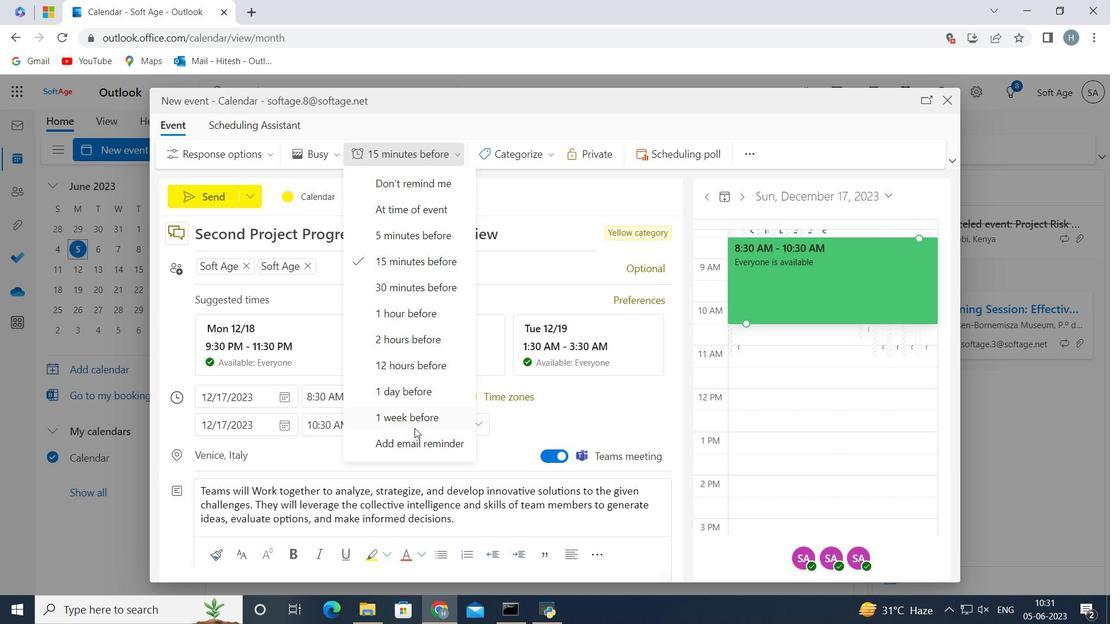
Action: Mouse pressed left at (416, 444)
Screenshot: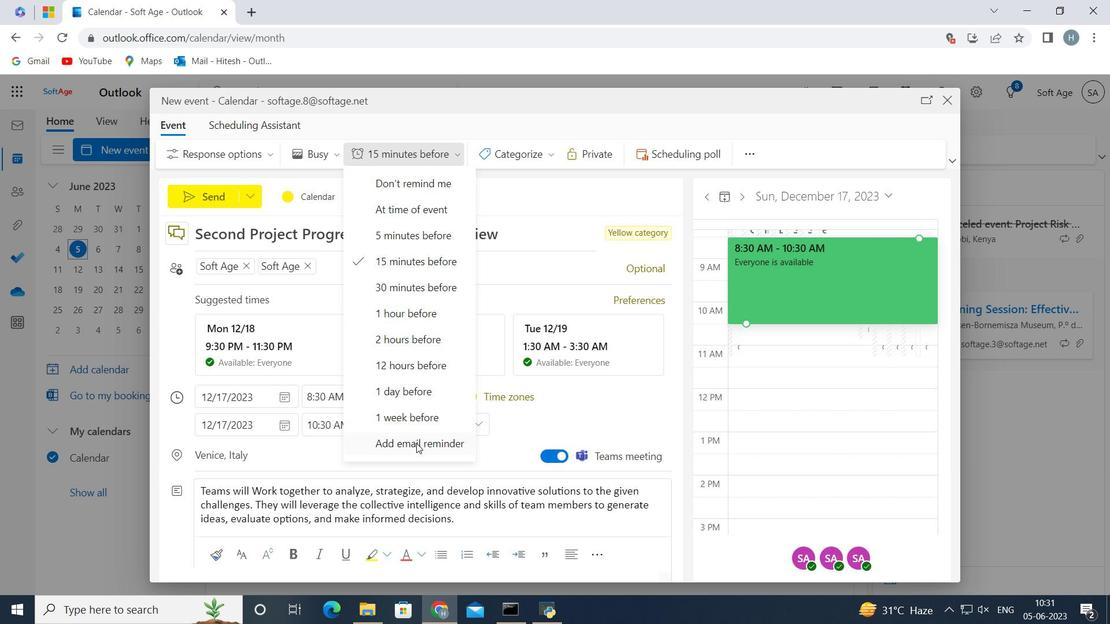 
Action: Mouse moved to (421, 241)
Screenshot: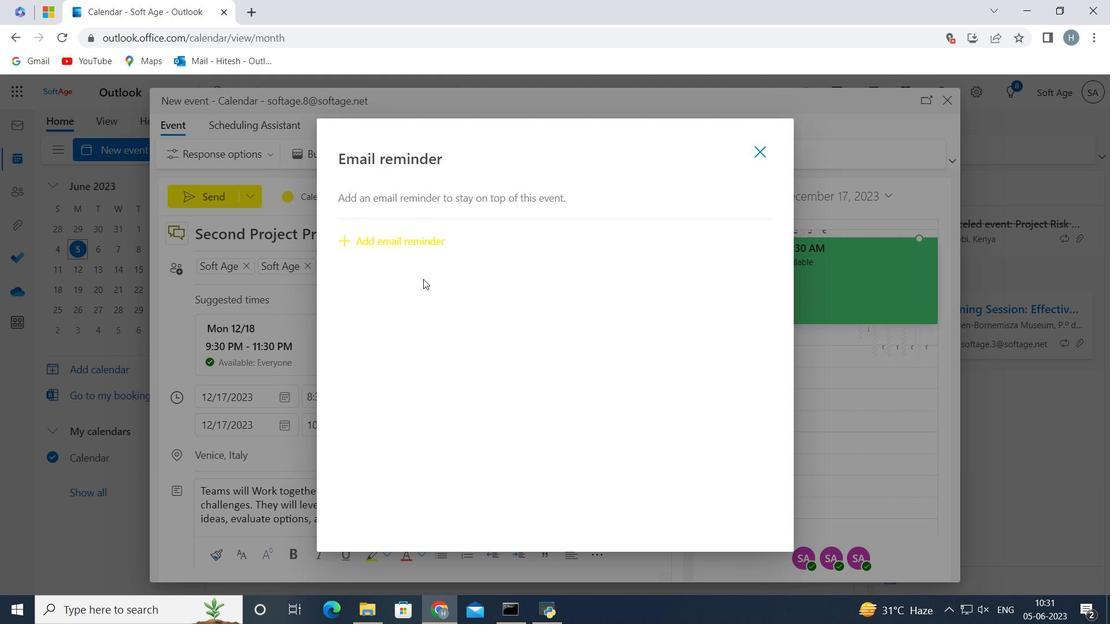 
Action: Mouse pressed left at (421, 241)
Screenshot: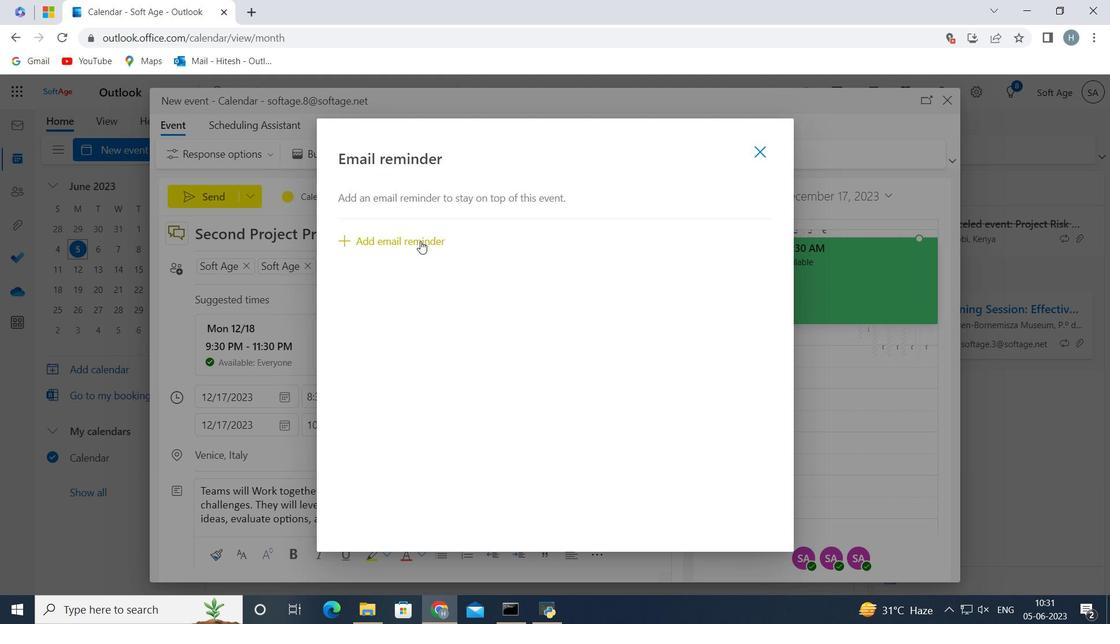 
Action: Mouse moved to (504, 235)
Screenshot: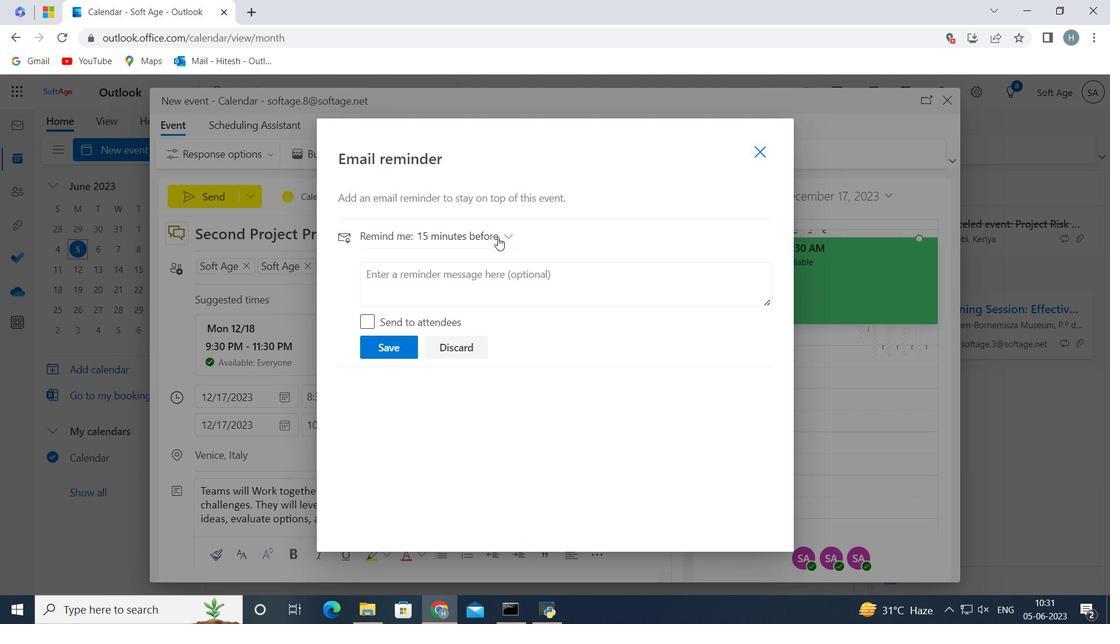 
Action: Mouse pressed left at (504, 235)
Screenshot: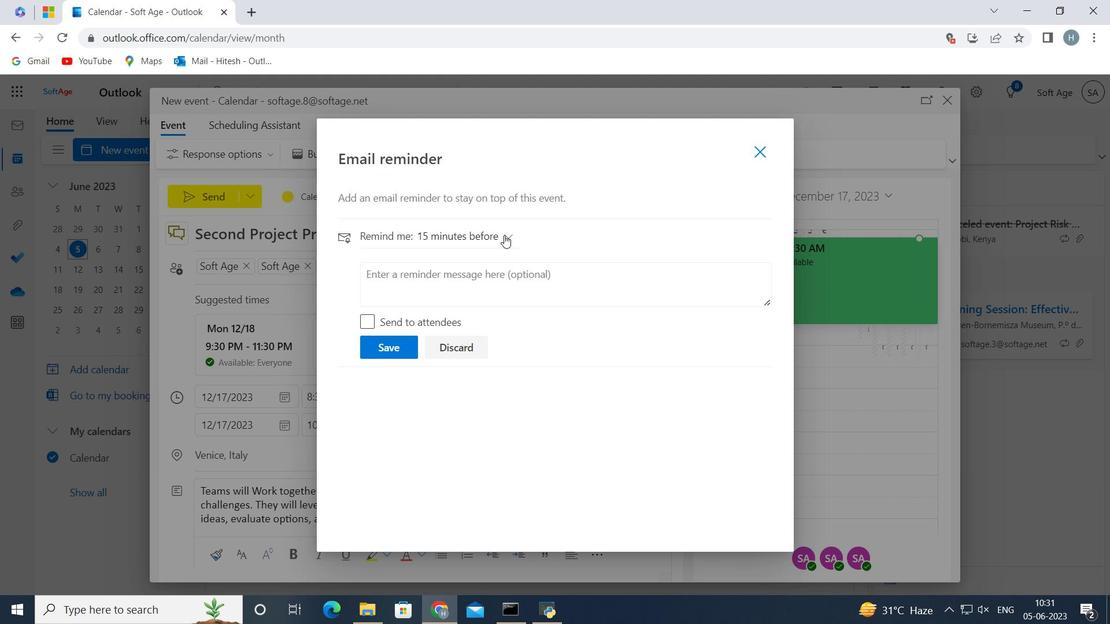 
Action: Mouse moved to (448, 492)
Screenshot: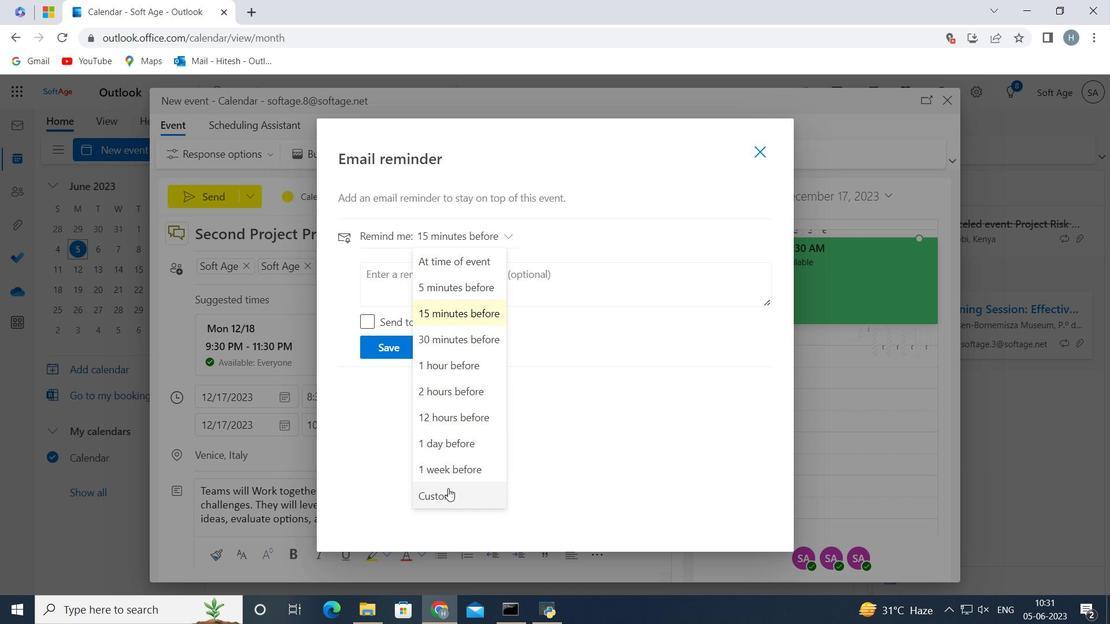 
Action: Mouse pressed left at (448, 492)
Screenshot: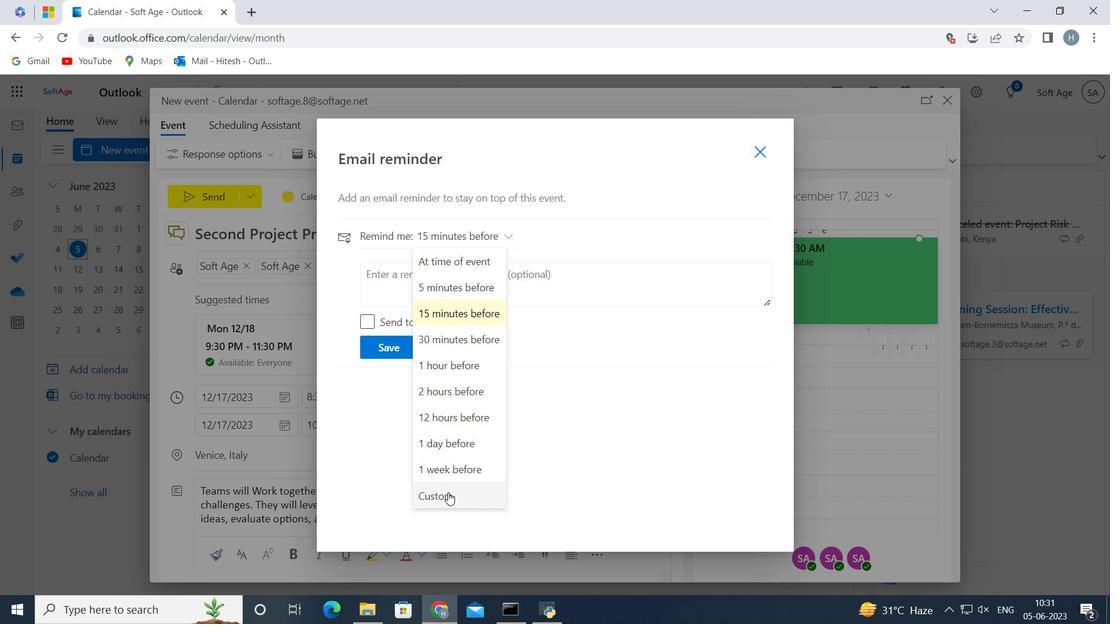 
Action: Mouse moved to (467, 318)
Screenshot: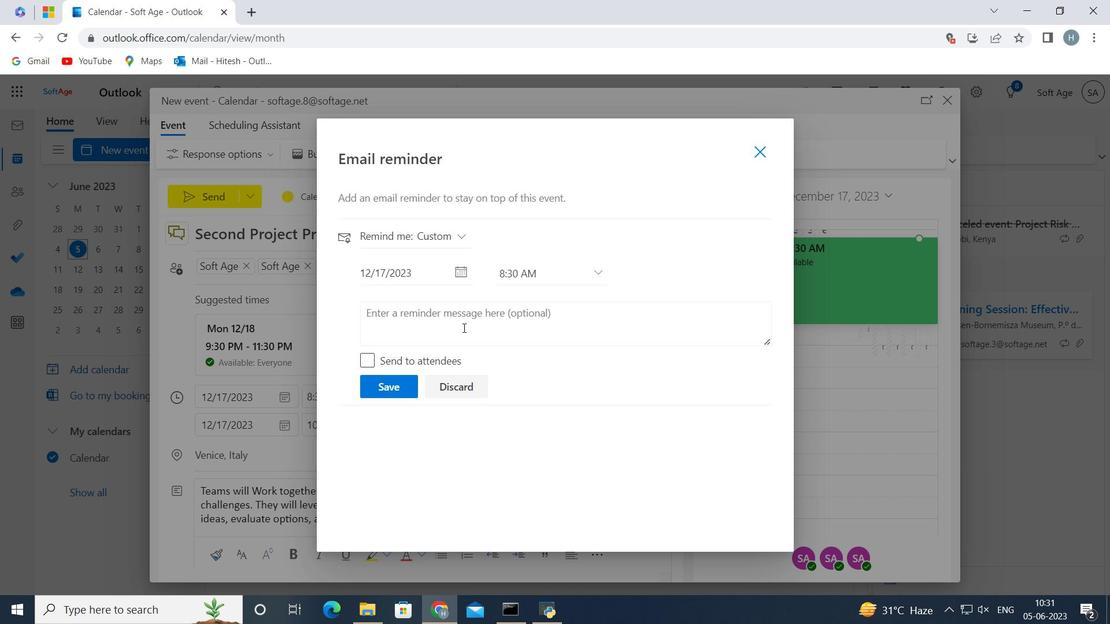 
Action: Mouse pressed left at (467, 318)
Screenshot: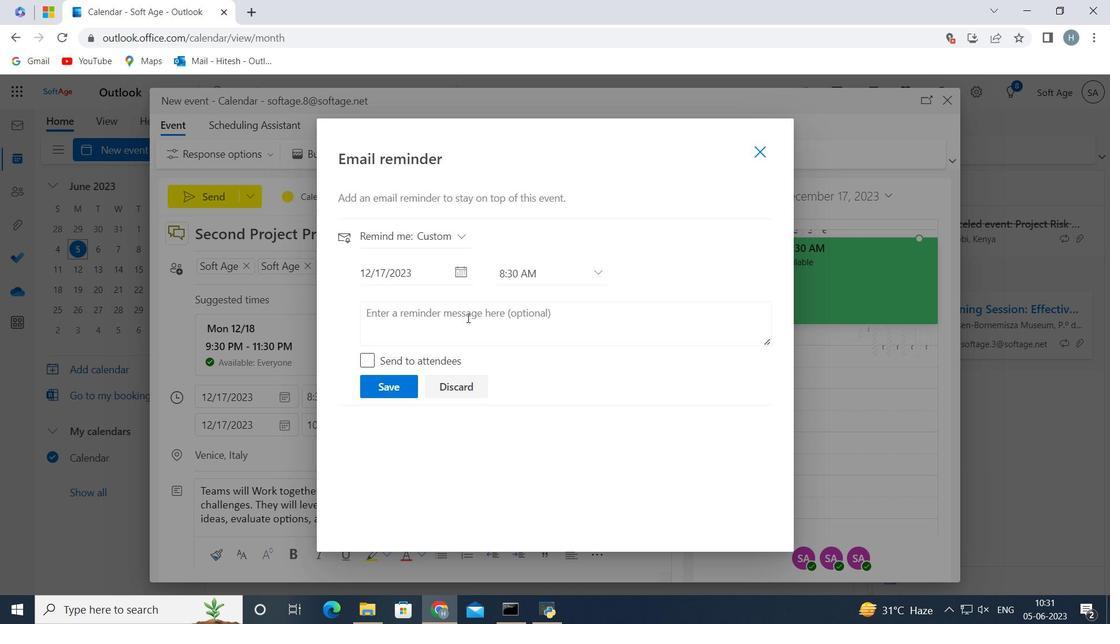 
Action: Mouse moved to (619, 447)
Screenshot: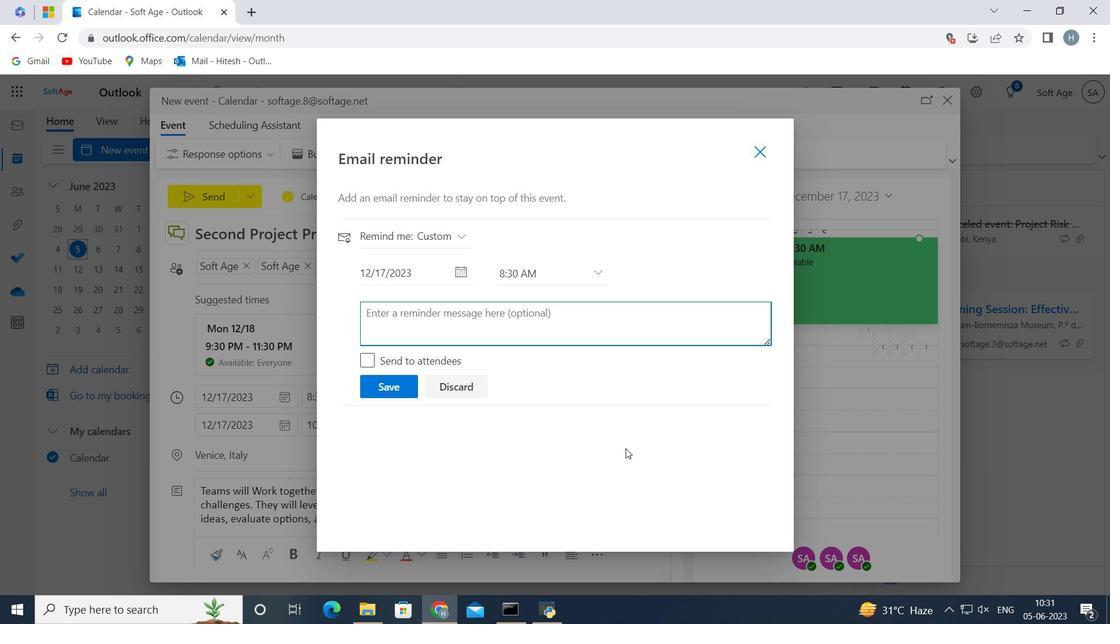 
Action: Mouse pressed left at (619, 447)
Screenshot: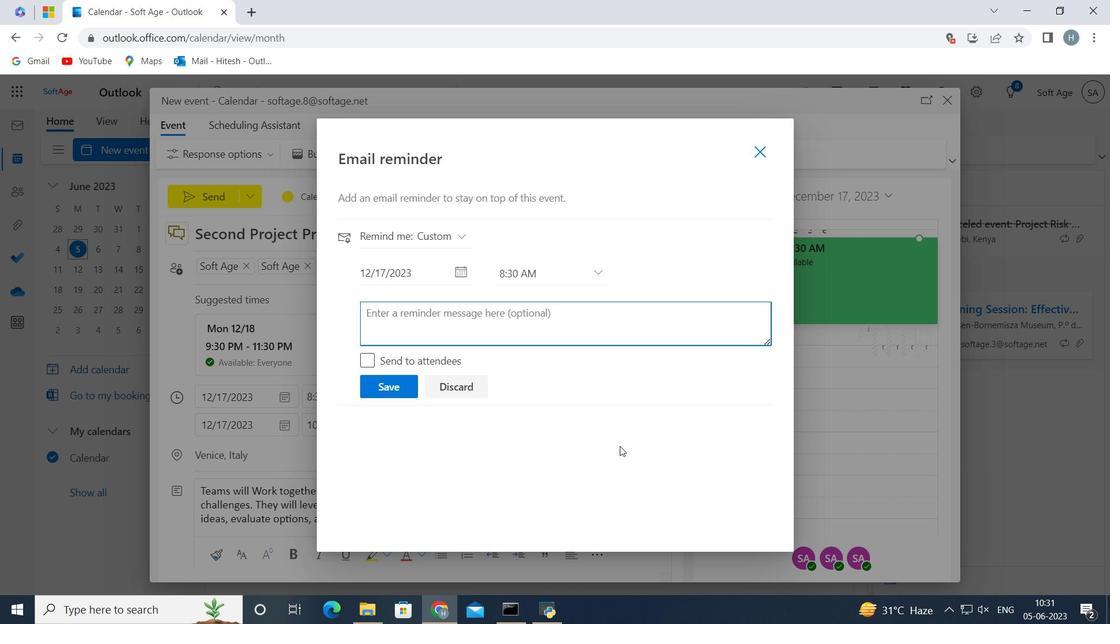 
Action: Mouse moved to (593, 319)
Screenshot: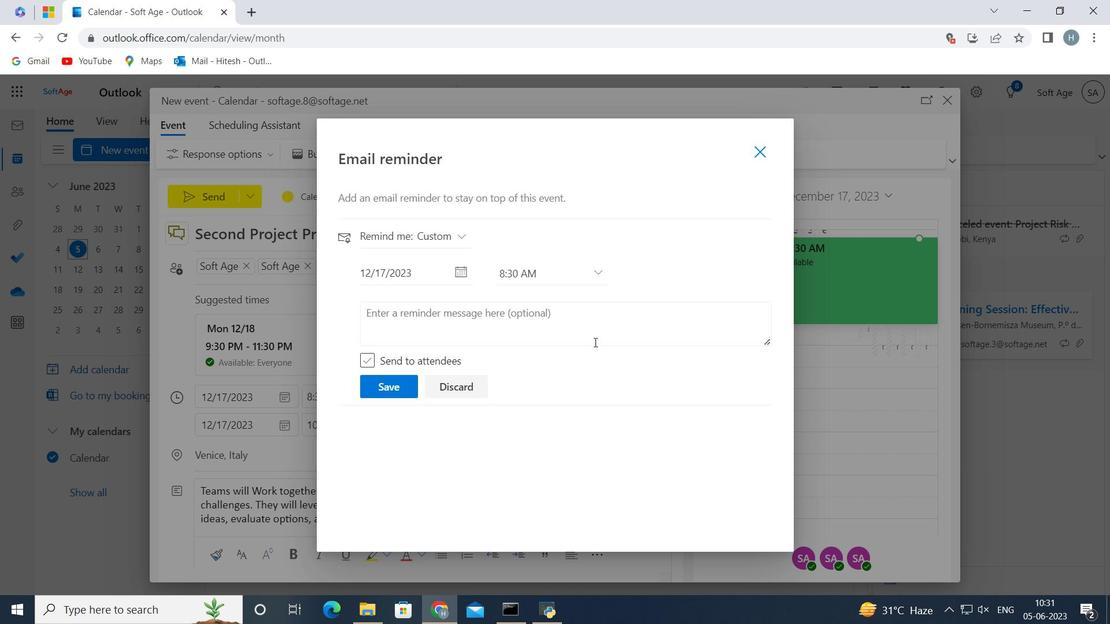 
Action: Mouse pressed left at (593, 319)
Screenshot: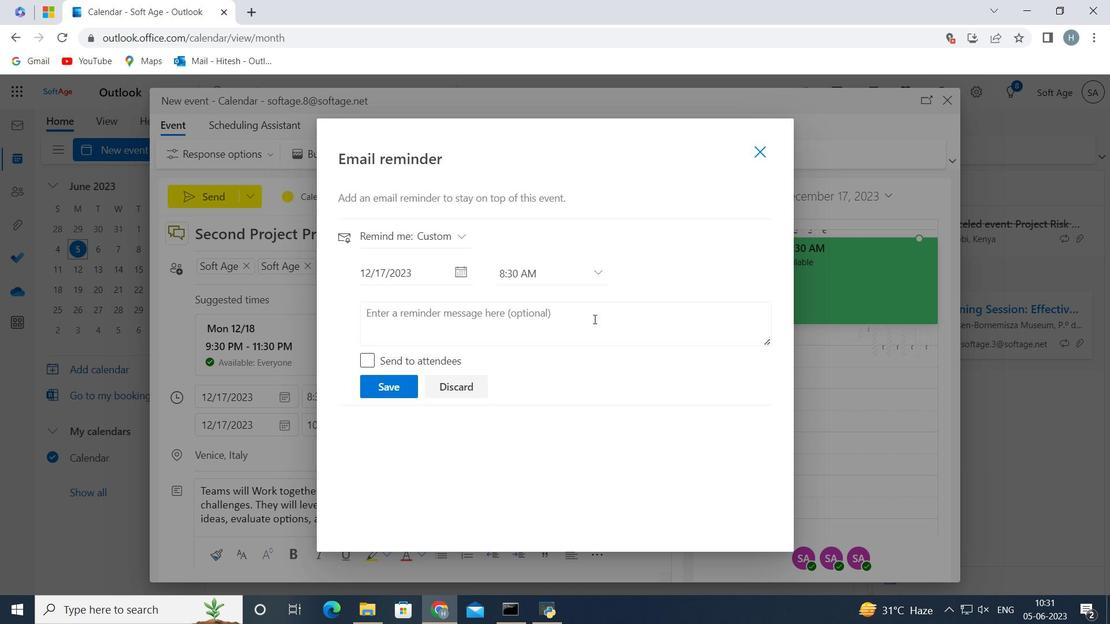 
Action: Mouse moved to (592, 339)
Screenshot: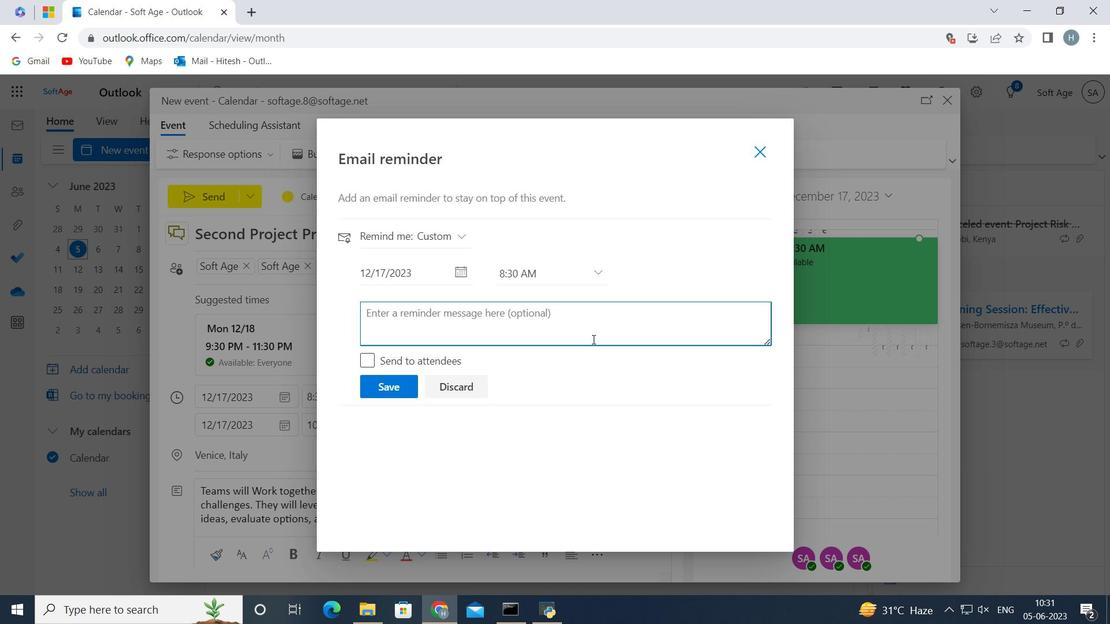 
Action: Key pressed 595
Screenshot: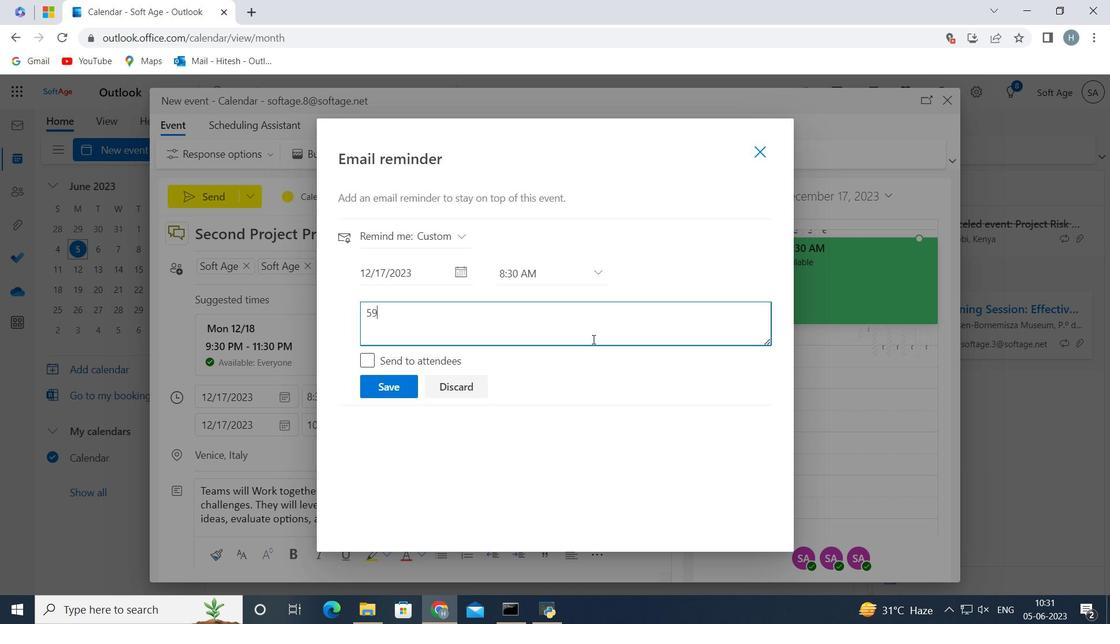 
Action: Mouse moved to (404, 389)
Screenshot: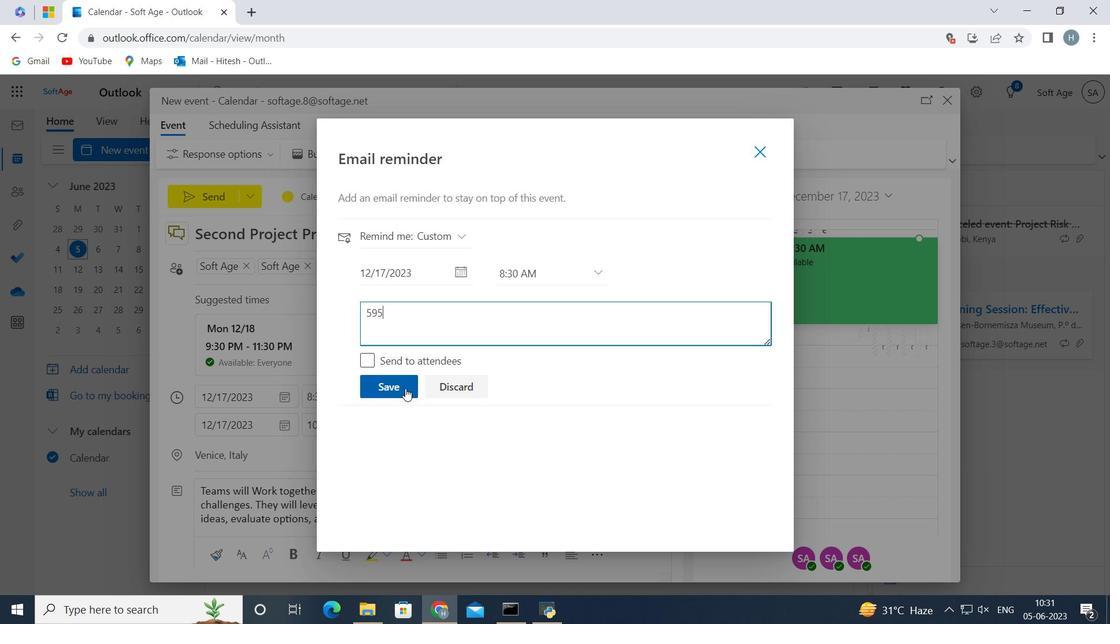 
Action: Mouse pressed left at (404, 389)
Screenshot: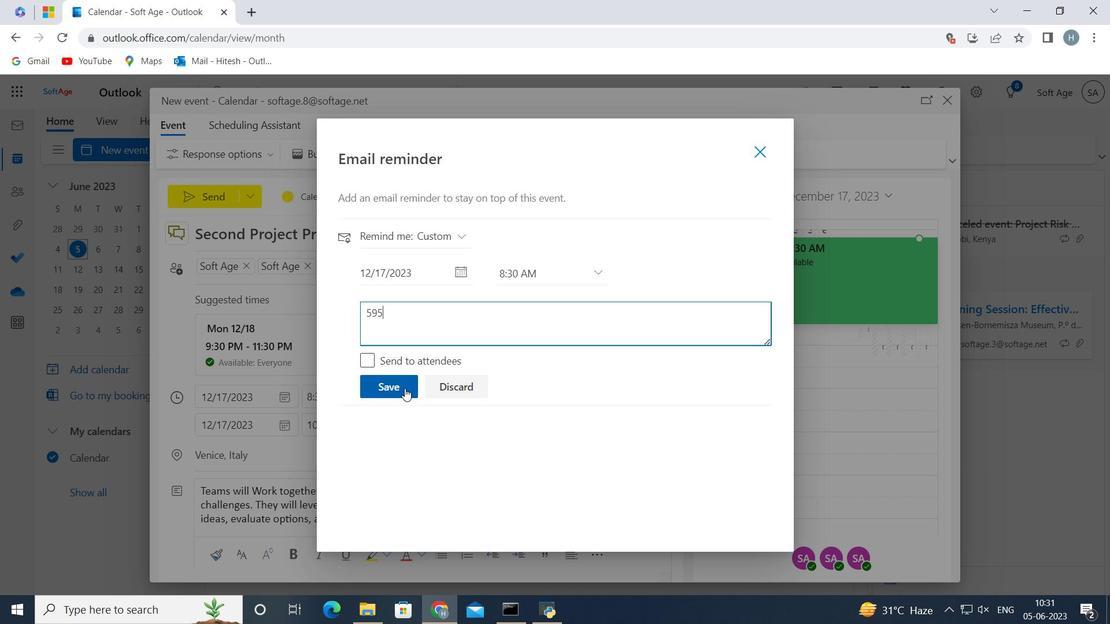 
Action: Mouse moved to (762, 153)
Screenshot: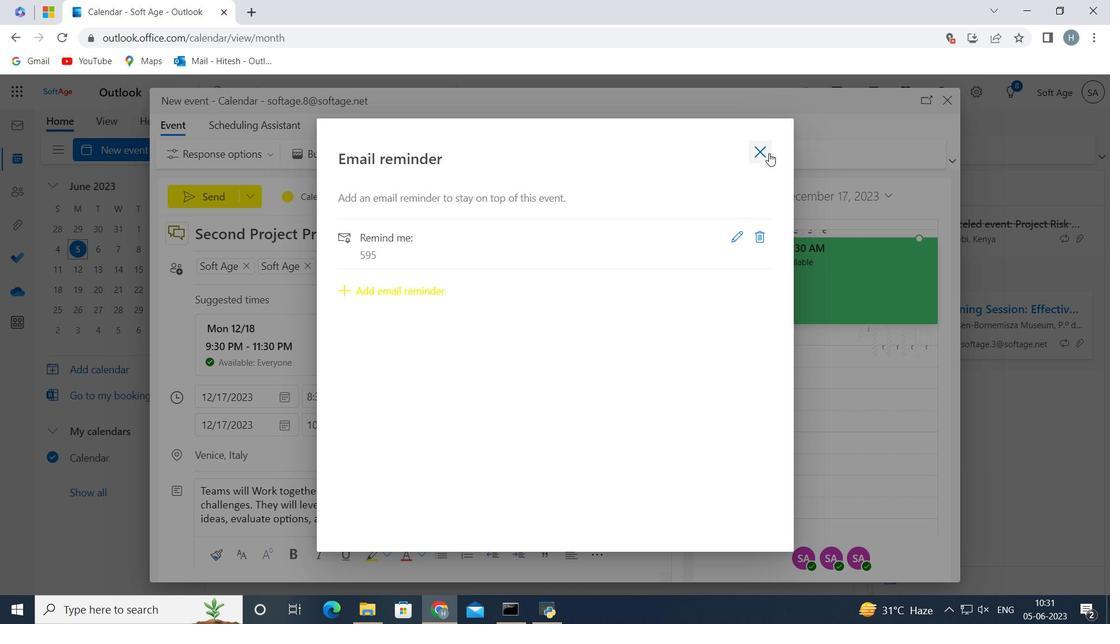 
Action: Mouse pressed left at (762, 153)
Screenshot: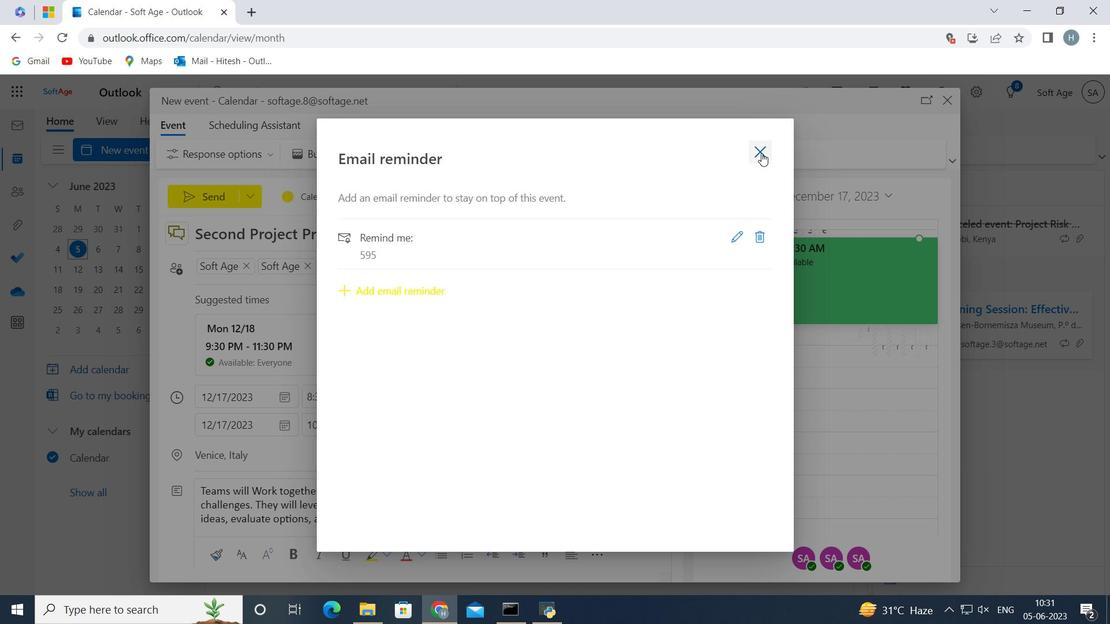 
Action: Mouse moved to (207, 195)
Screenshot: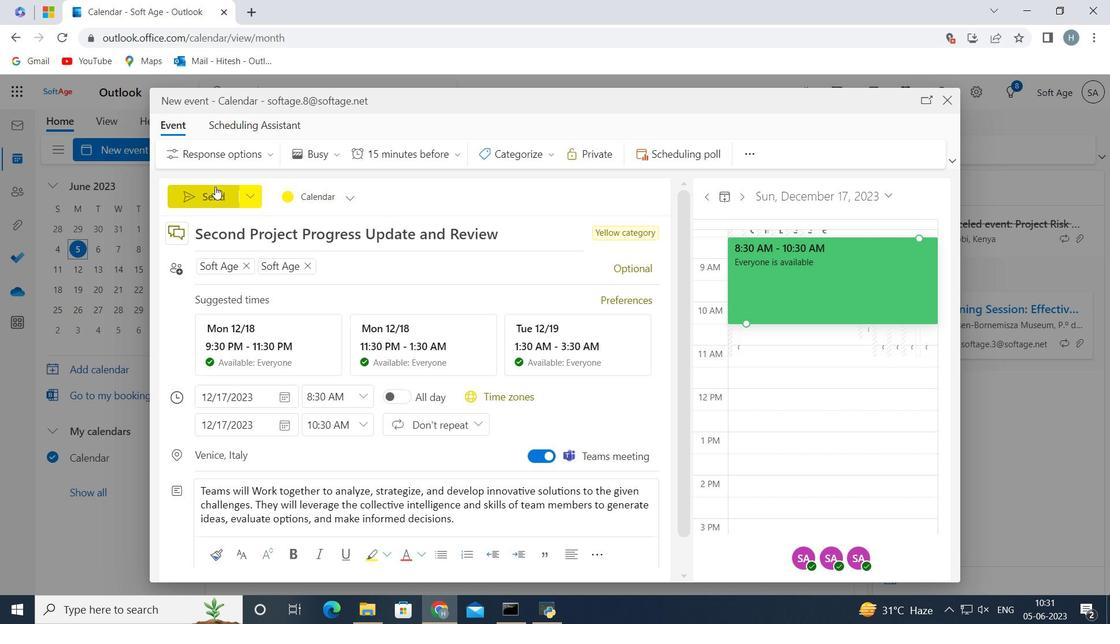 
Action: Mouse pressed left at (207, 195)
Screenshot: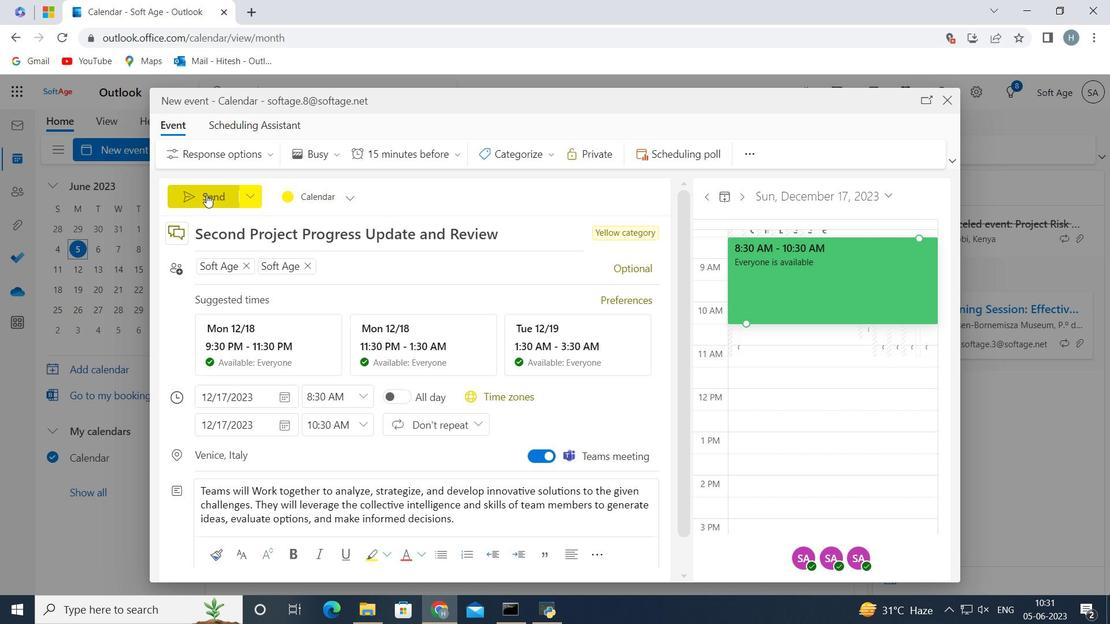 
Action: Mouse moved to (292, 212)
Screenshot: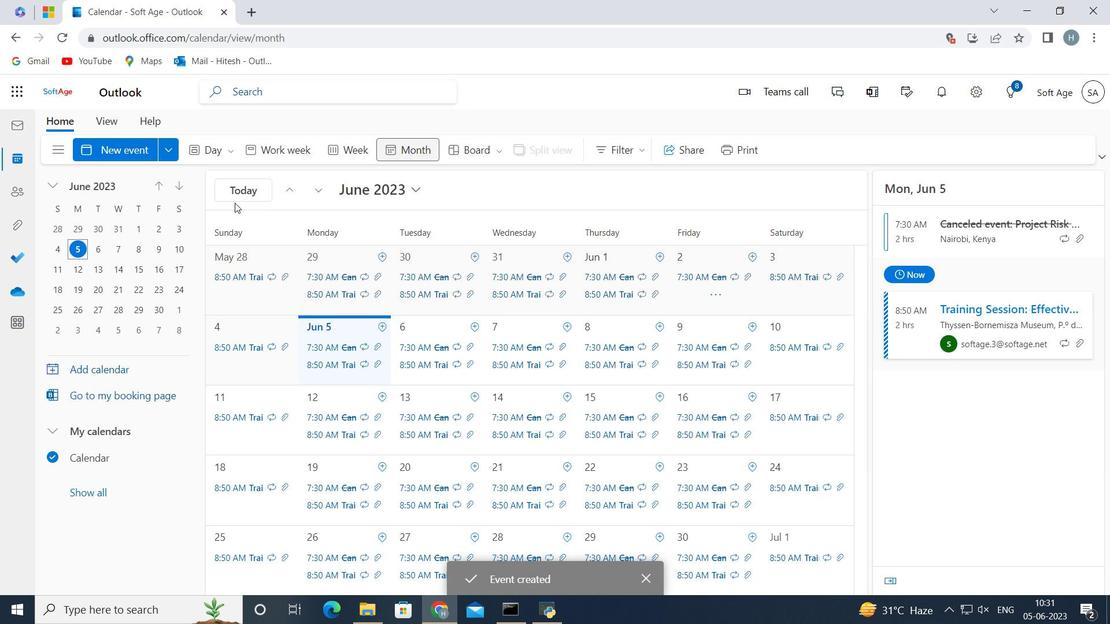 
